 Task: In the  document enhancecreativity.docx Select the last point and add comment:  'Excellent point!' Insert emoji reactions: 'Smile' Select all the potins and apply Lowercase
Action: Mouse moved to (411, 306)
Screenshot: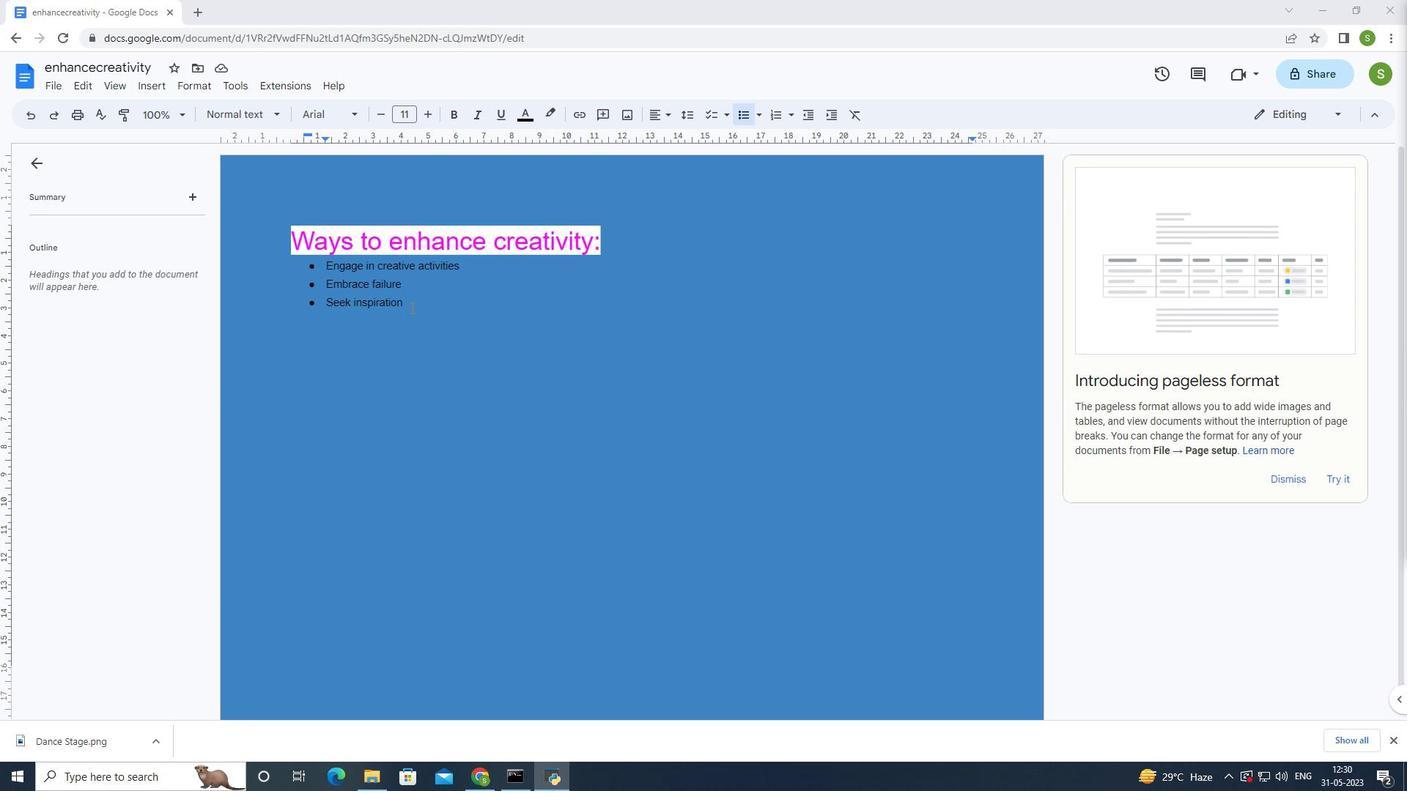 
Action: Mouse pressed left at (411, 306)
Screenshot: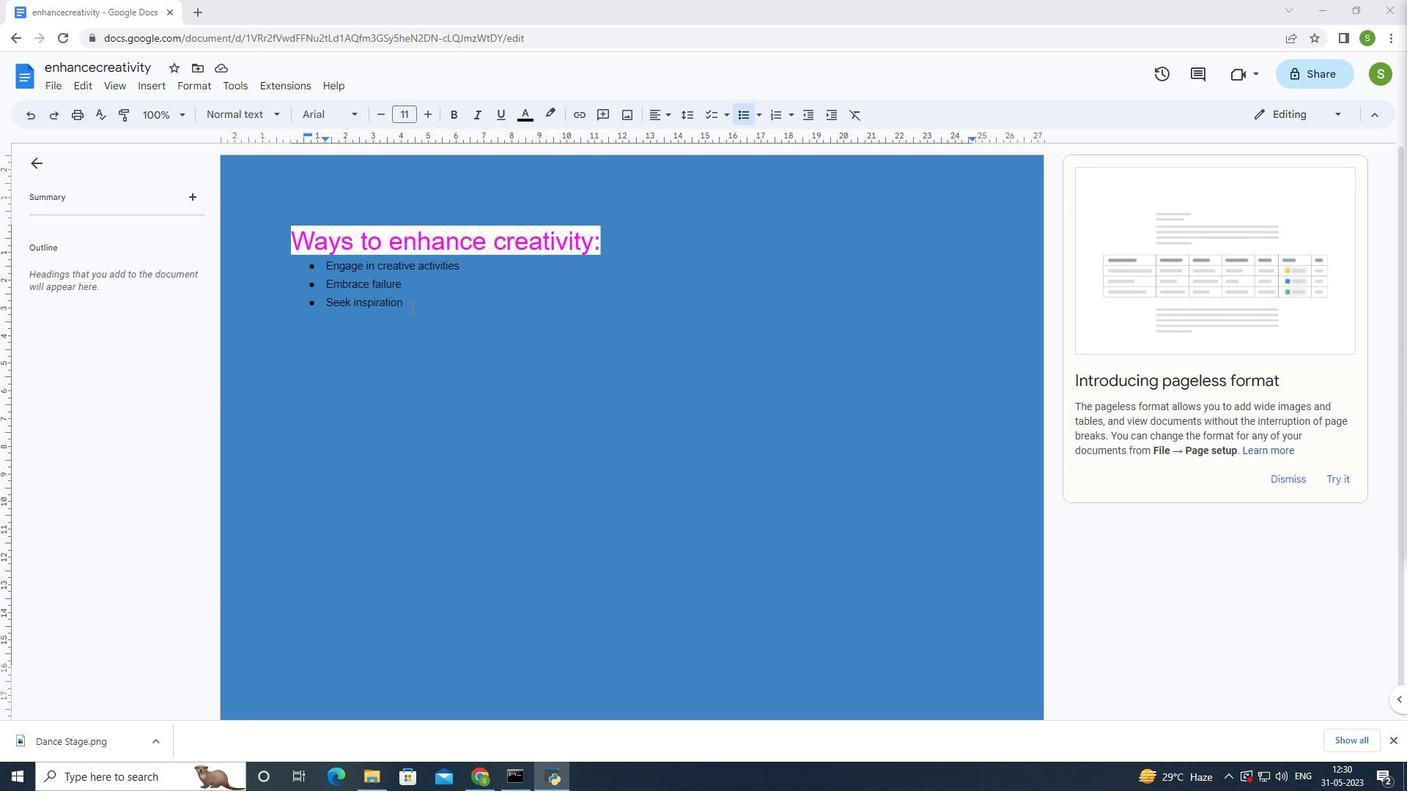 
Action: Mouse moved to (409, 309)
Screenshot: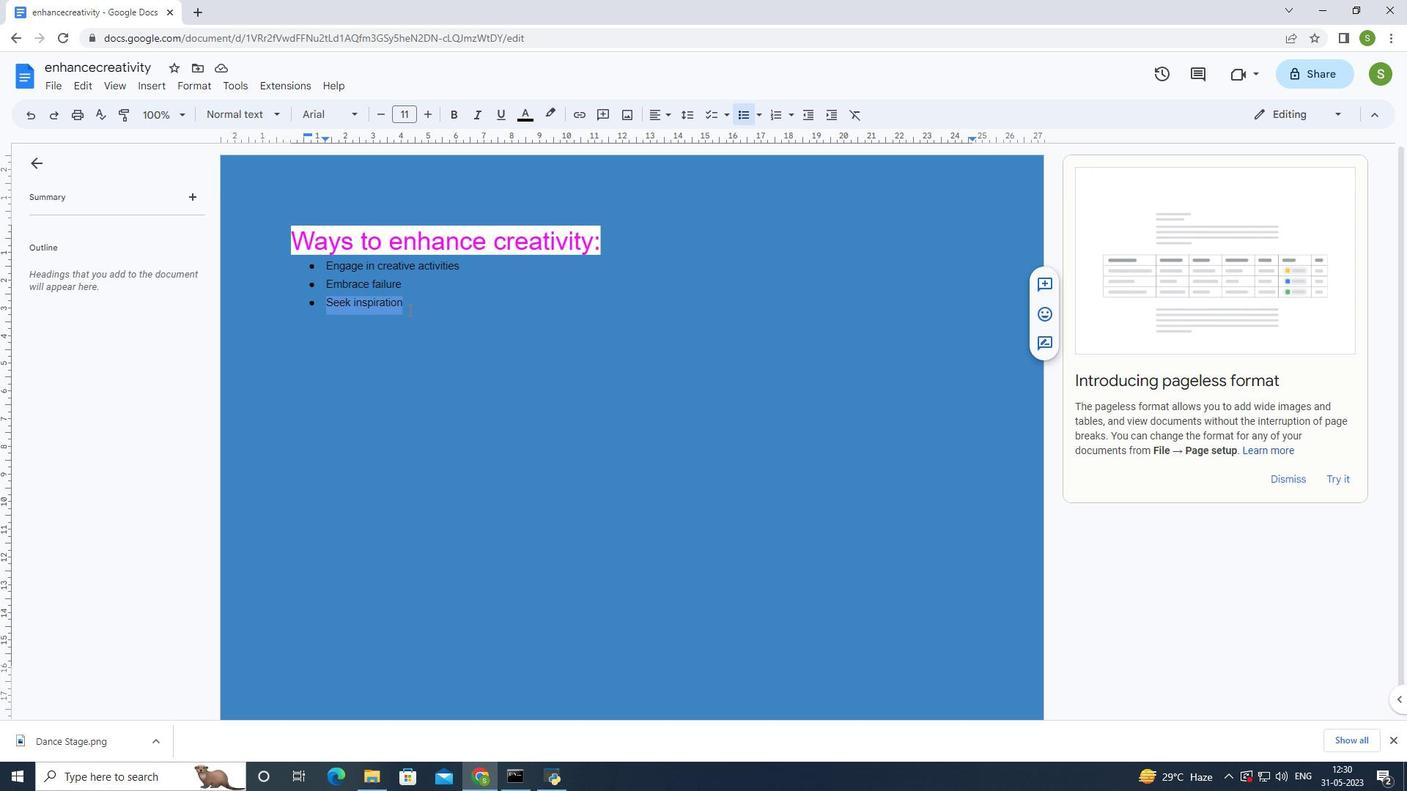 
Action: Mouse pressed left at (409, 309)
Screenshot: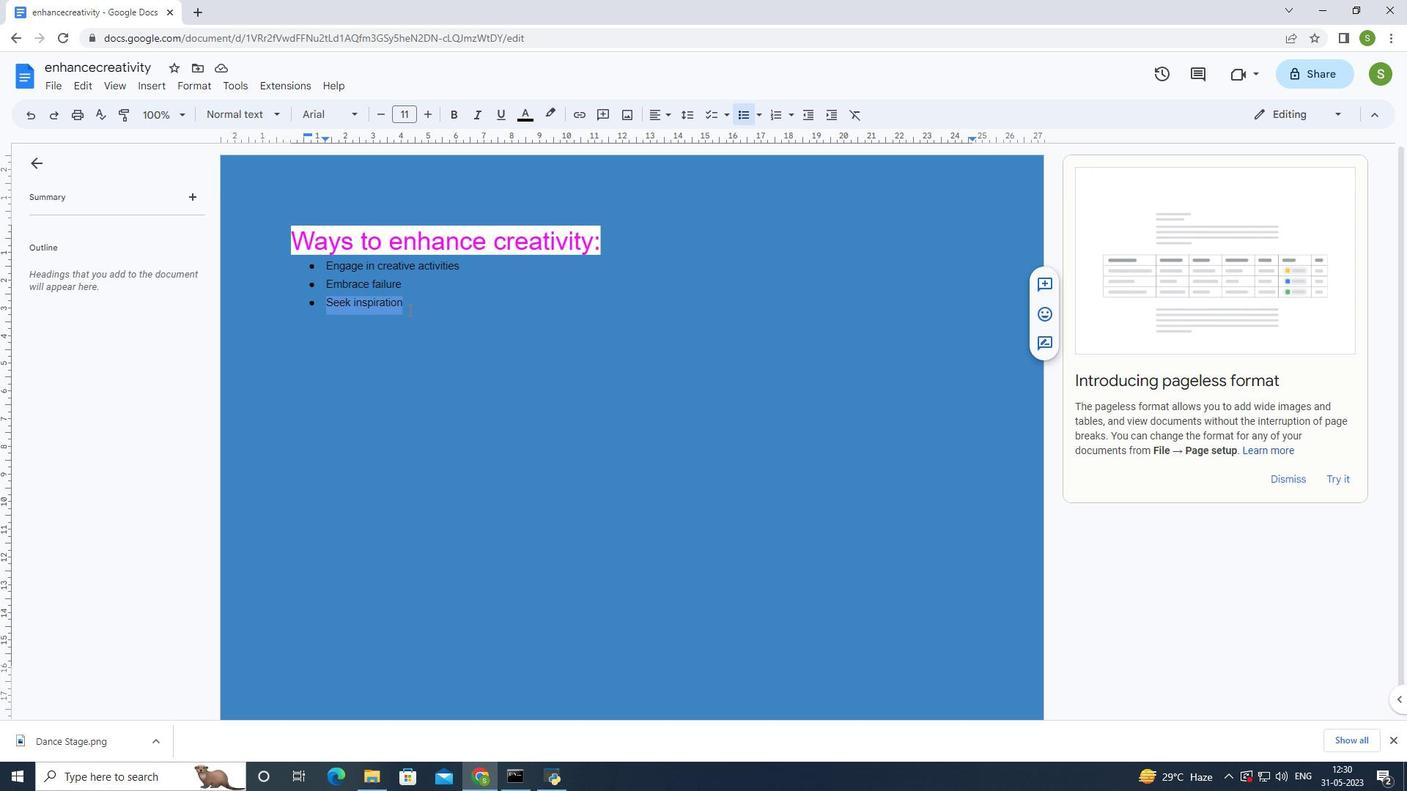 
Action: Mouse moved to (53, 88)
Screenshot: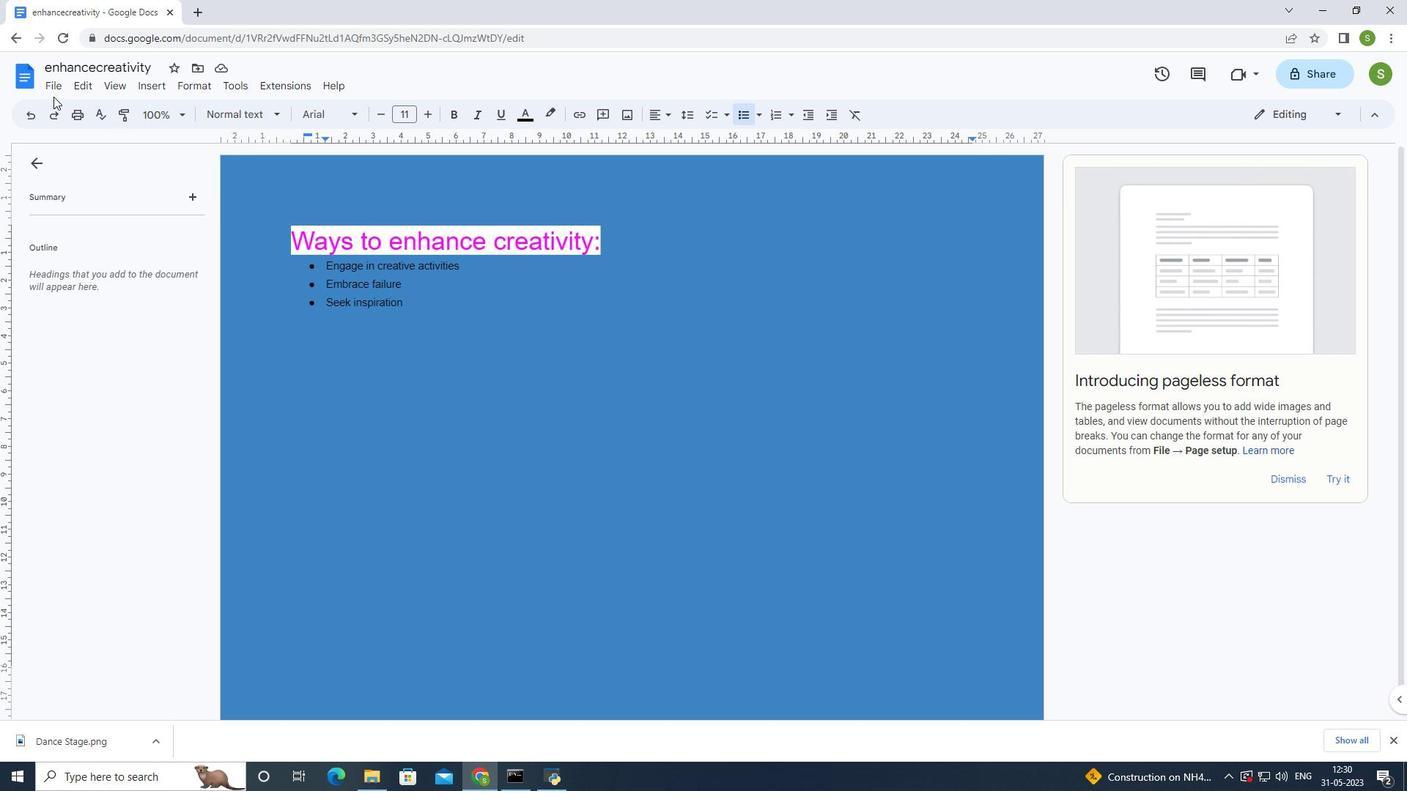 
Action: Mouse pressed left at (53, 88)
Screenshot: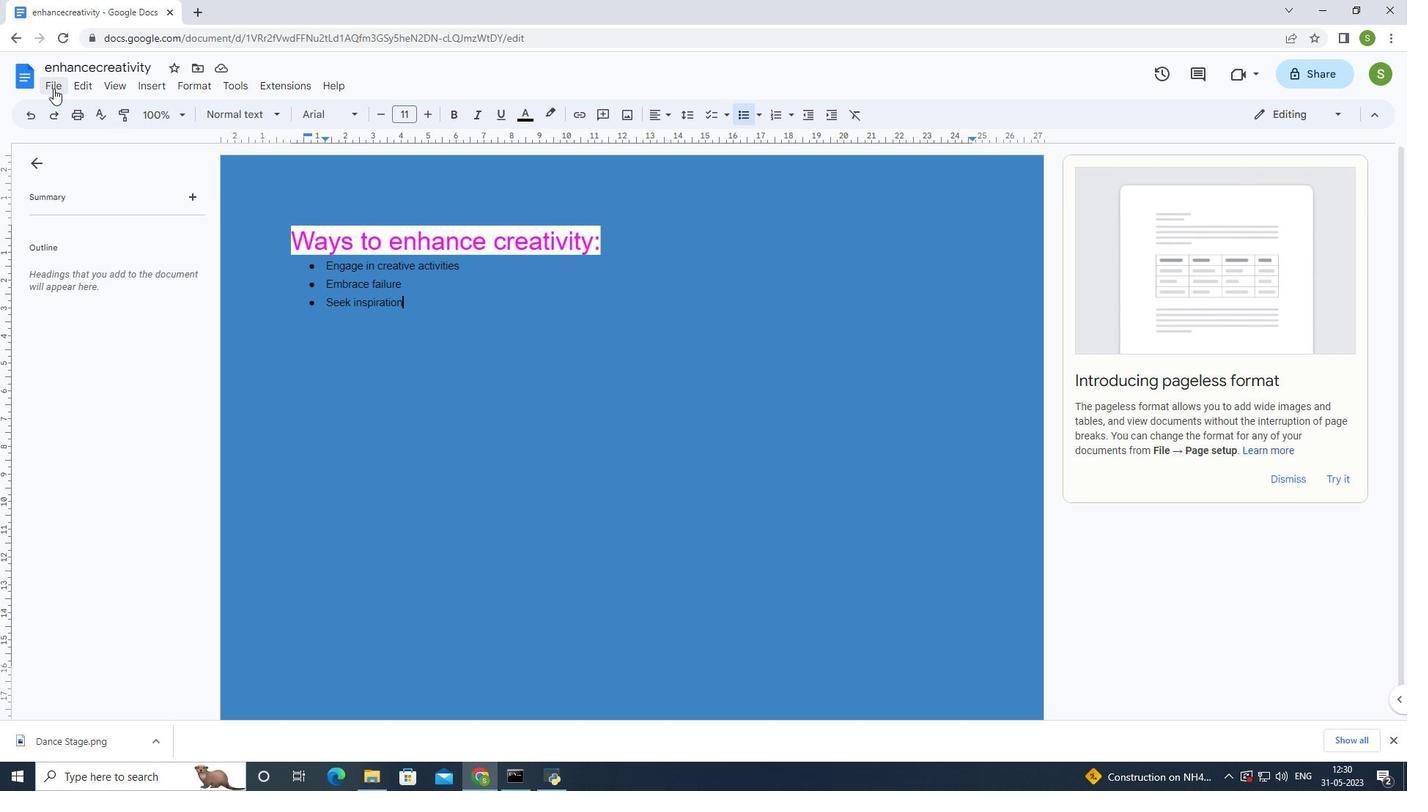 
Action: Mouse moved to (91, 90)
Screenshot: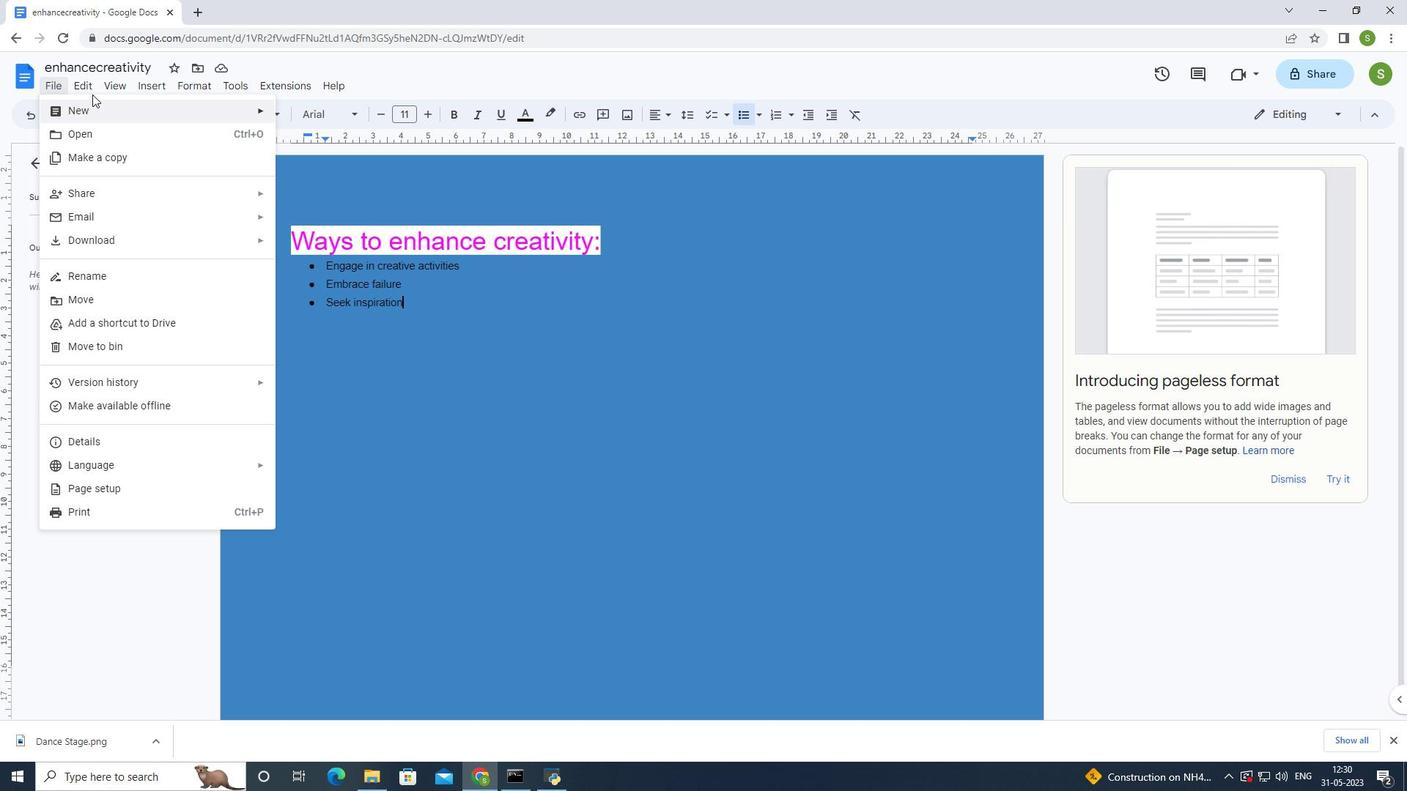 
Action: Mouse pressed left at (91, 90)
Screenshot: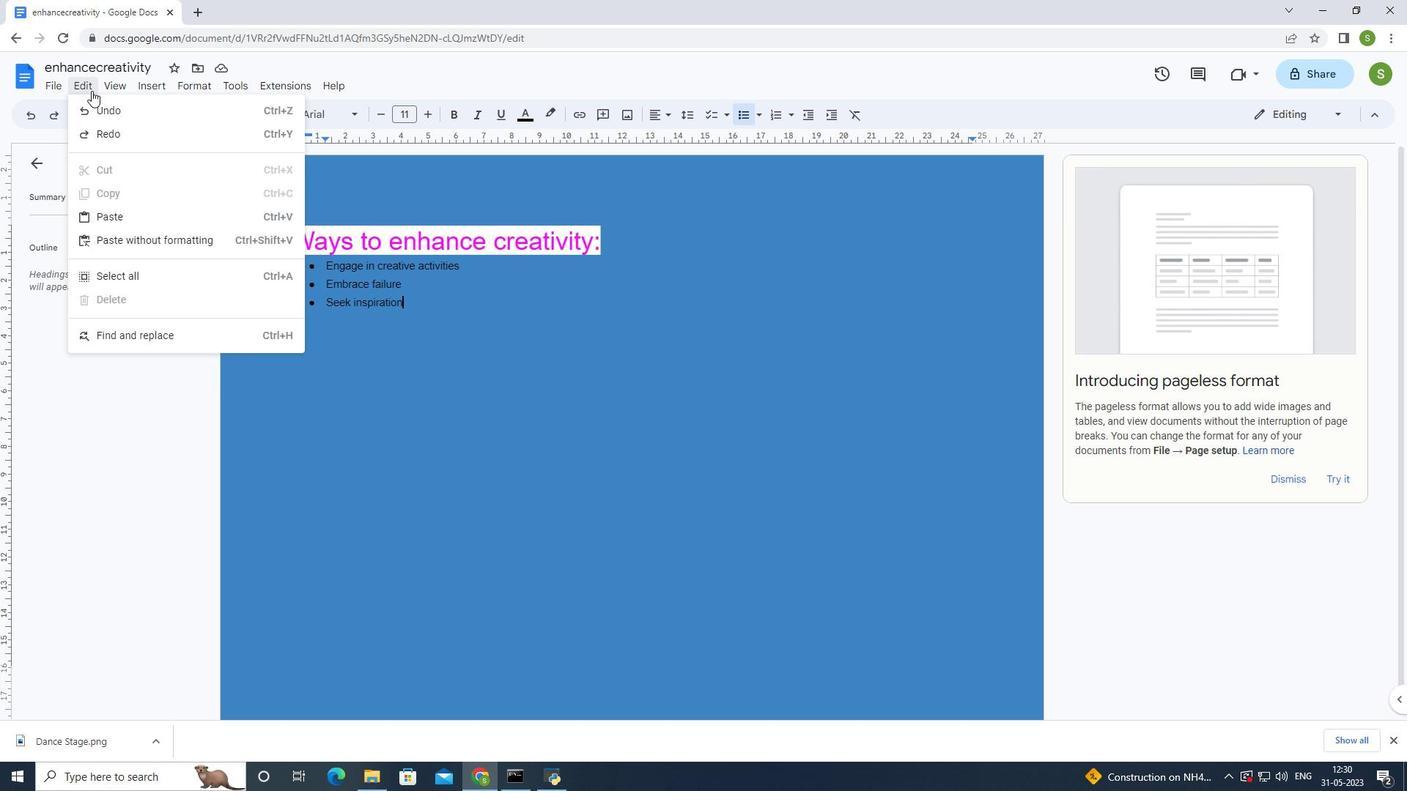 
Action: Mouse moved to (105, 83)
Screenshot: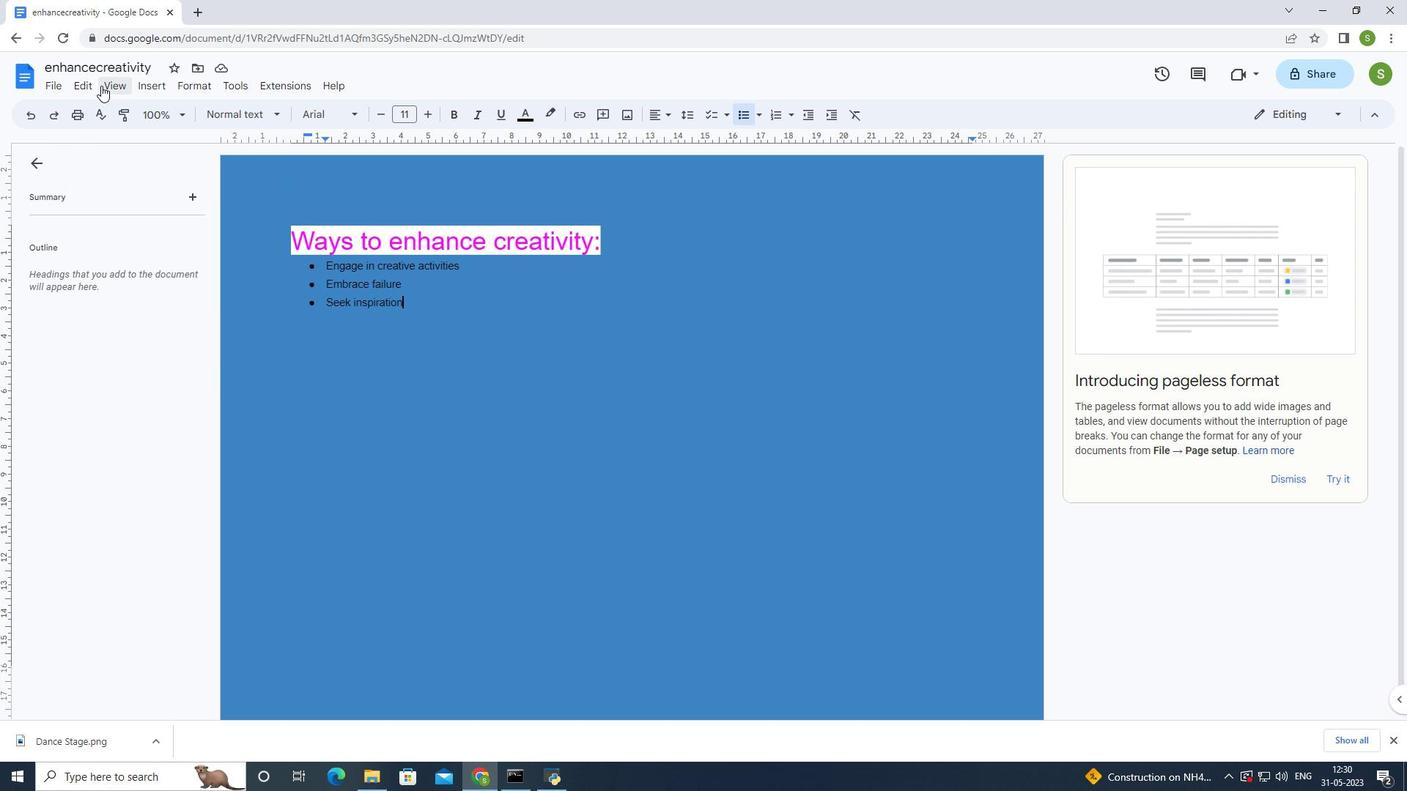 
Action: Mouse pressed left at (105, 83)
Screenshot: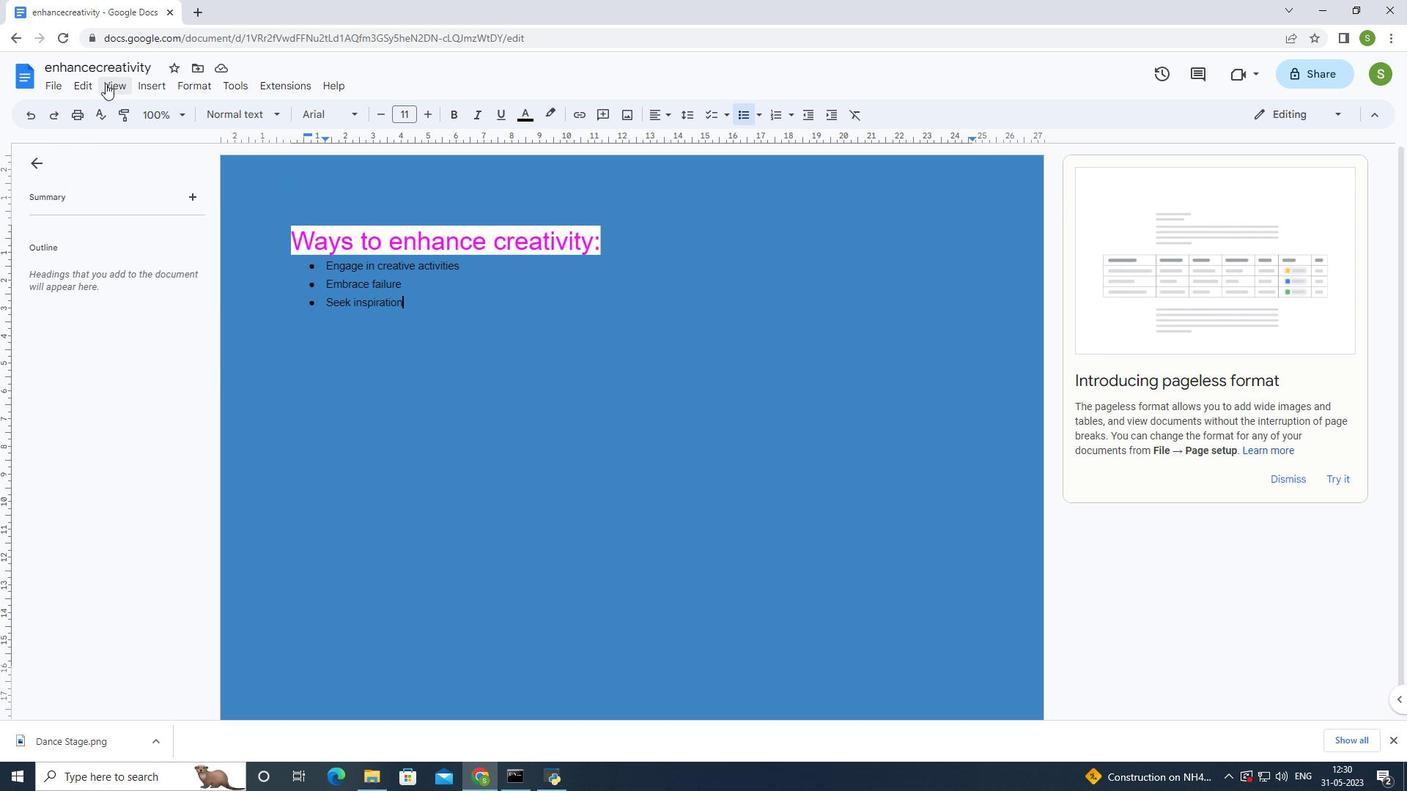 
Action: Mouse moved to (186, 560)
Screenshot: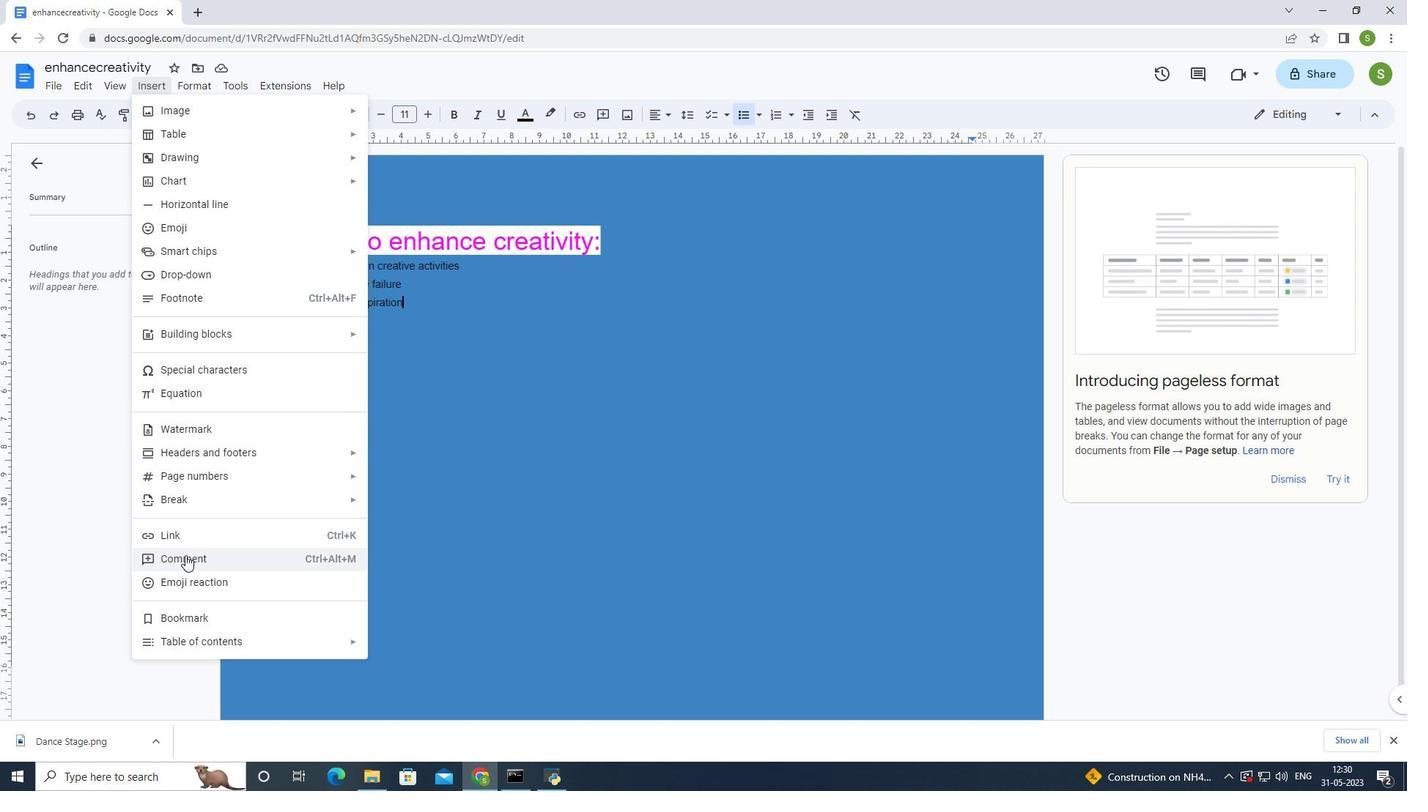 
Action: Mouse pressed left at (186, 560)
Screenshot: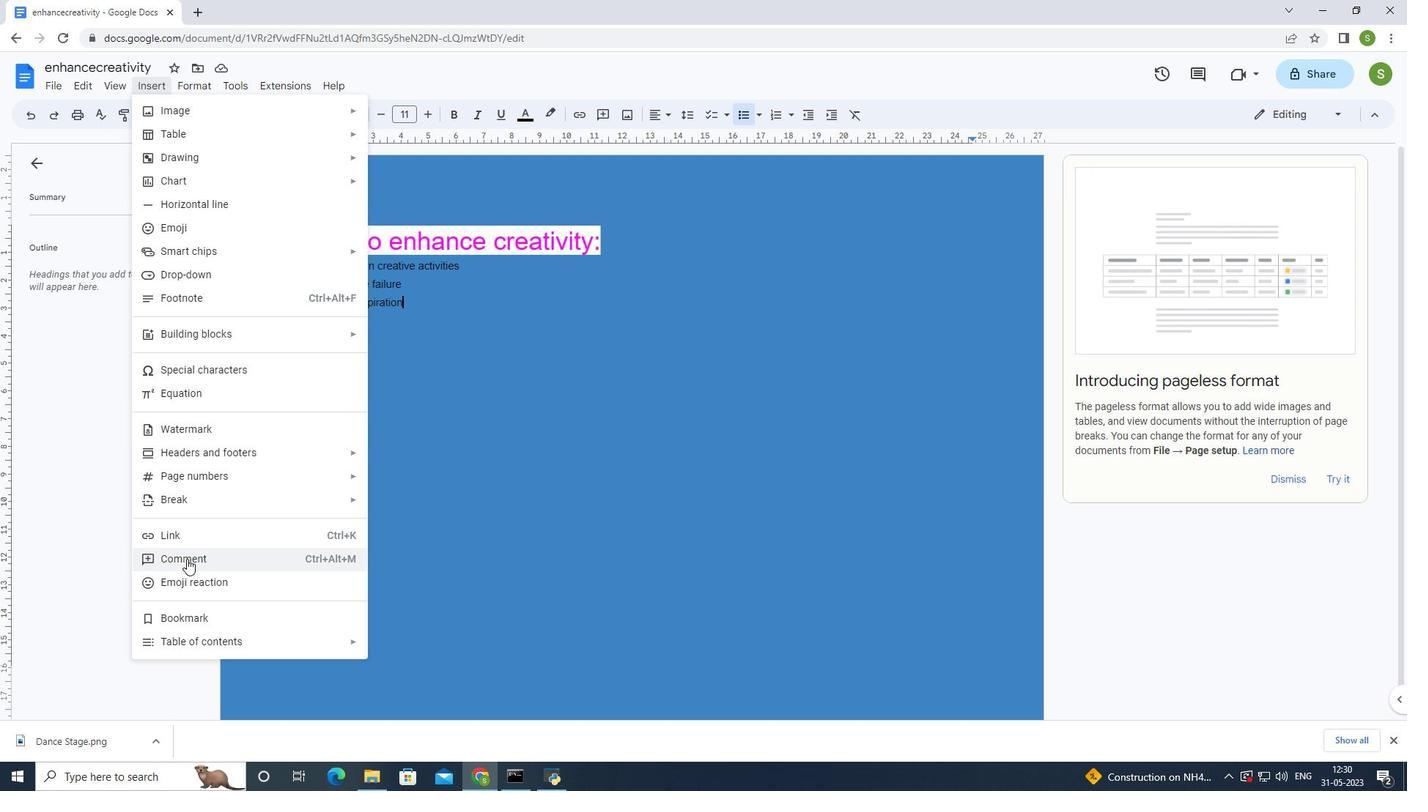 
Action: Mouse moved to (1040, 0)
Screenshot: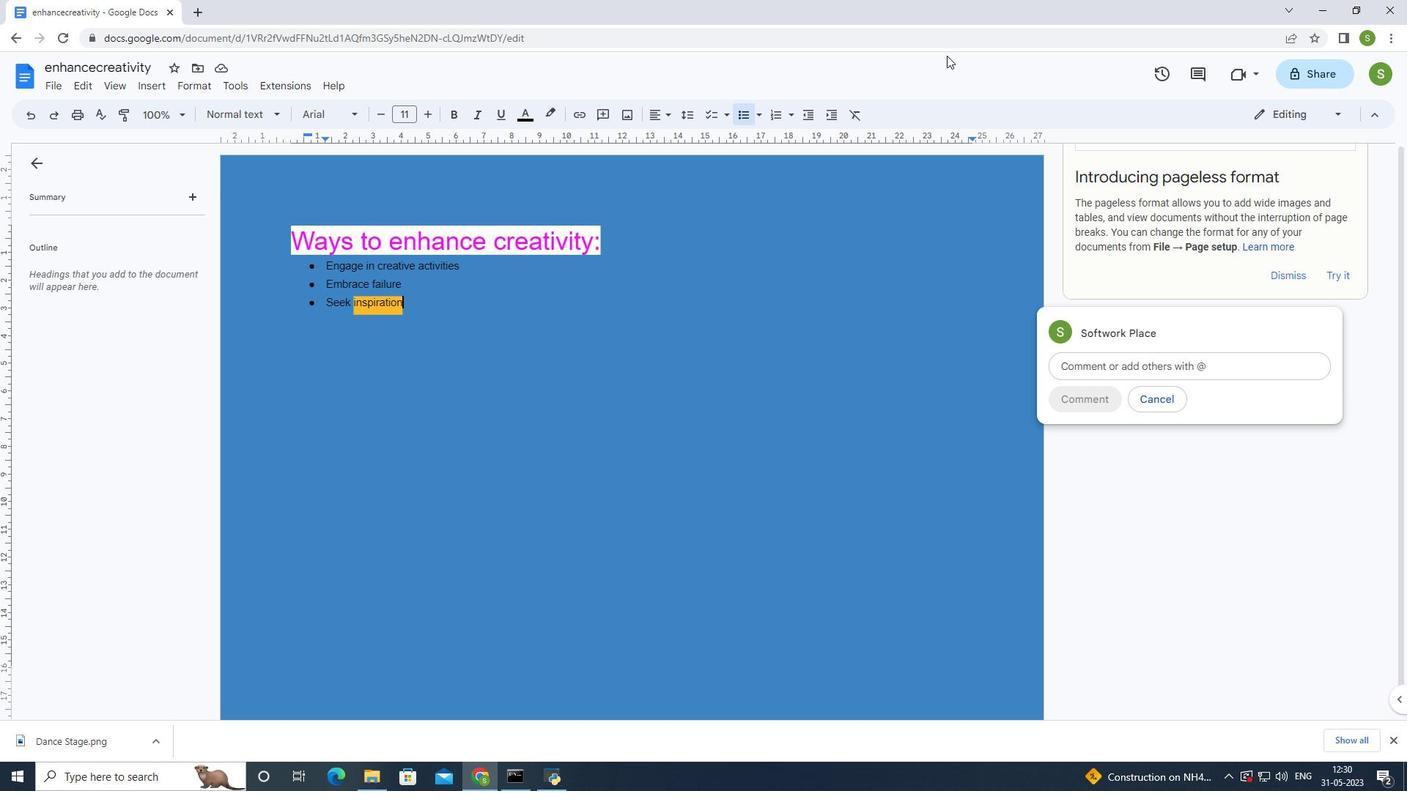 
Action: Key pressed <Key.shift>Excellent<Key.space>point<Key.shift><Key.shift><Key.shift>!<Key.enter>
Screenshot: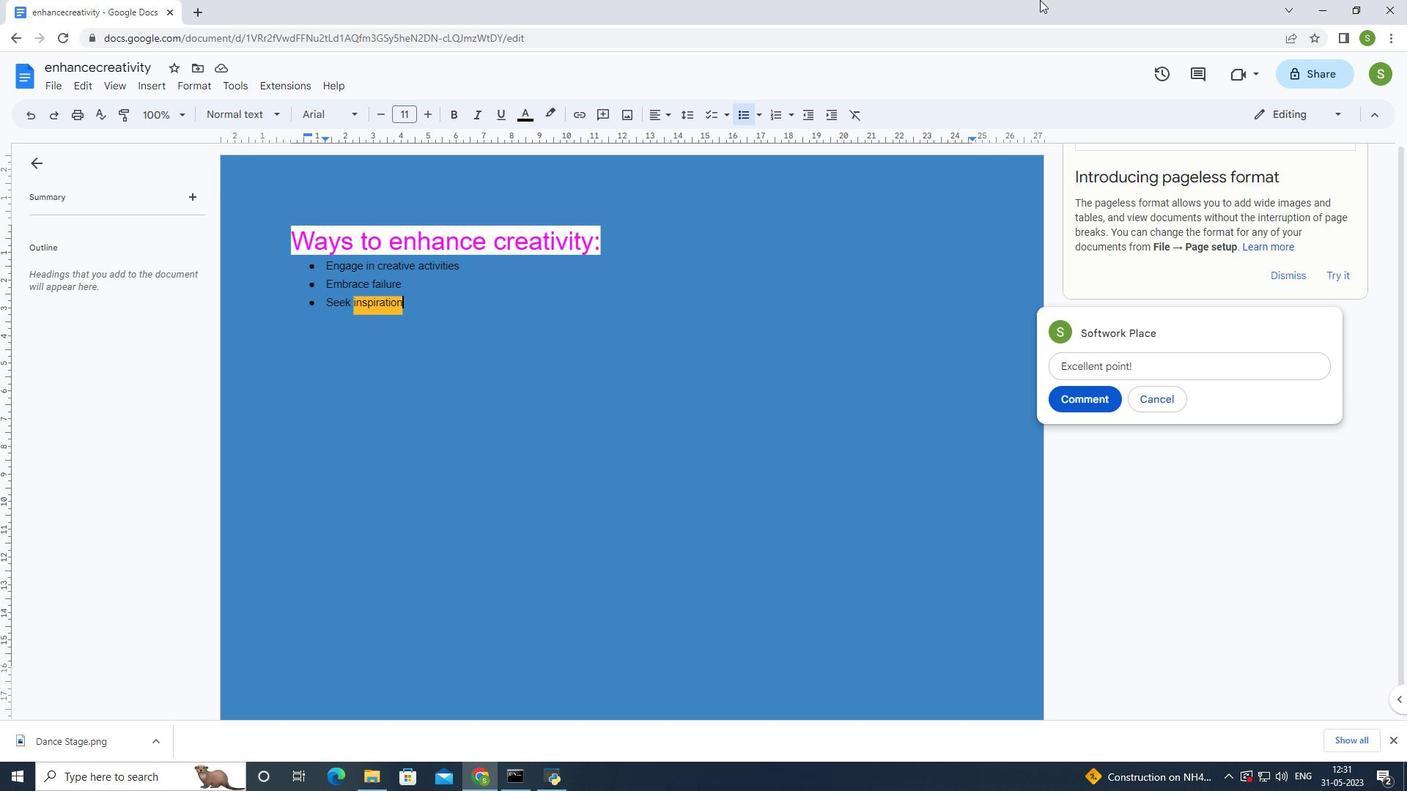 
Action: Mouse moved to (1096, 420)
Screenshot: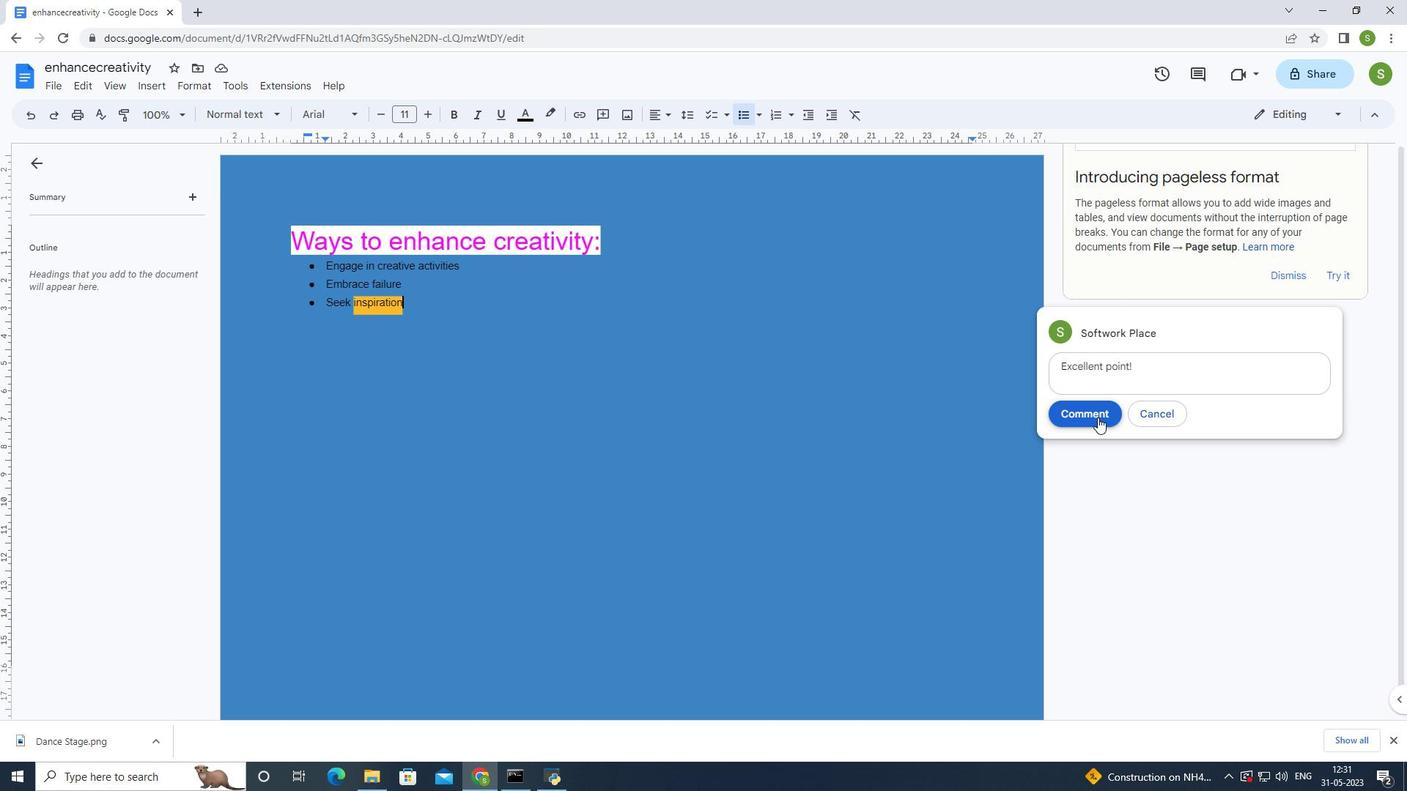 
Action: Mouse pressed left at (1096, 420)
Screenshot: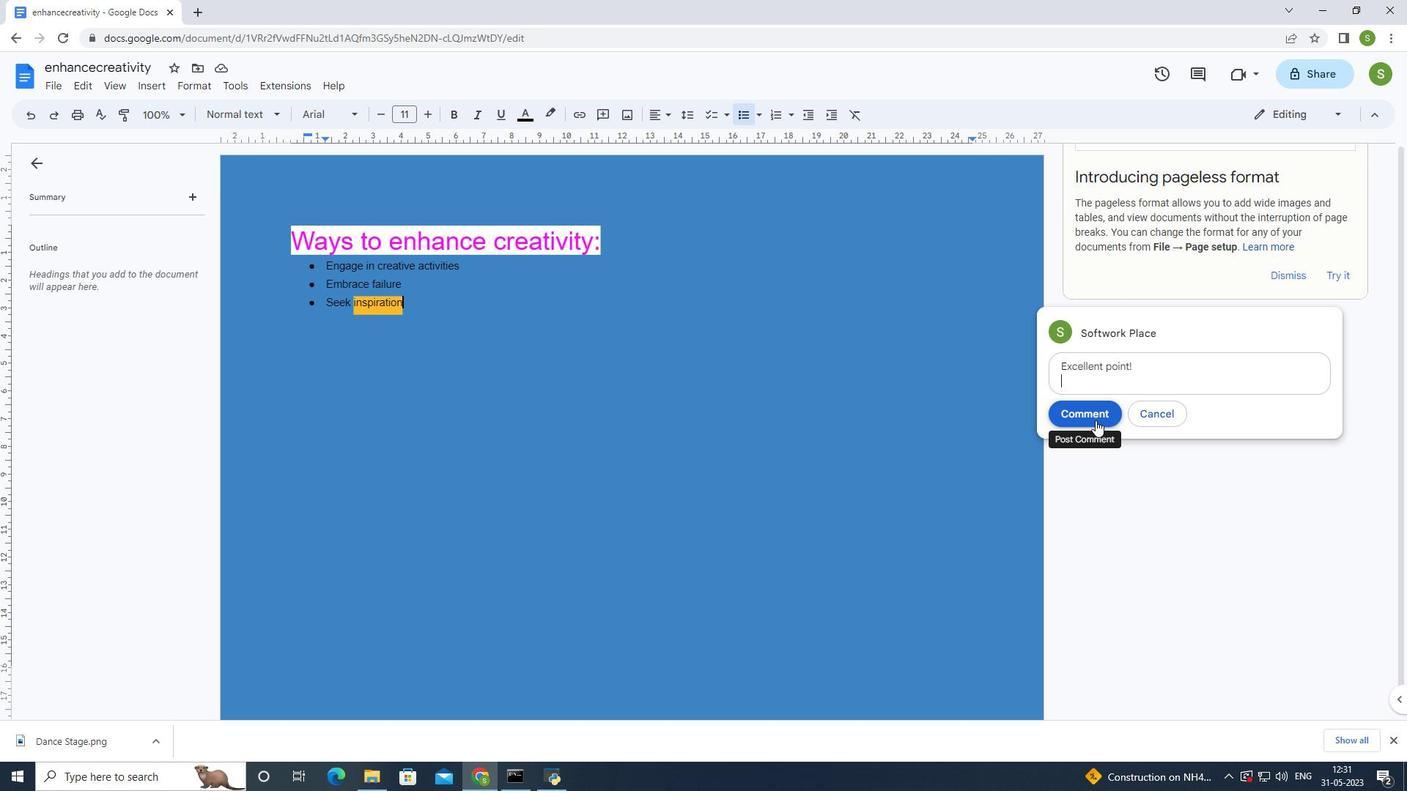 
Action: Mouse moved to (58, 93)
Screenshot: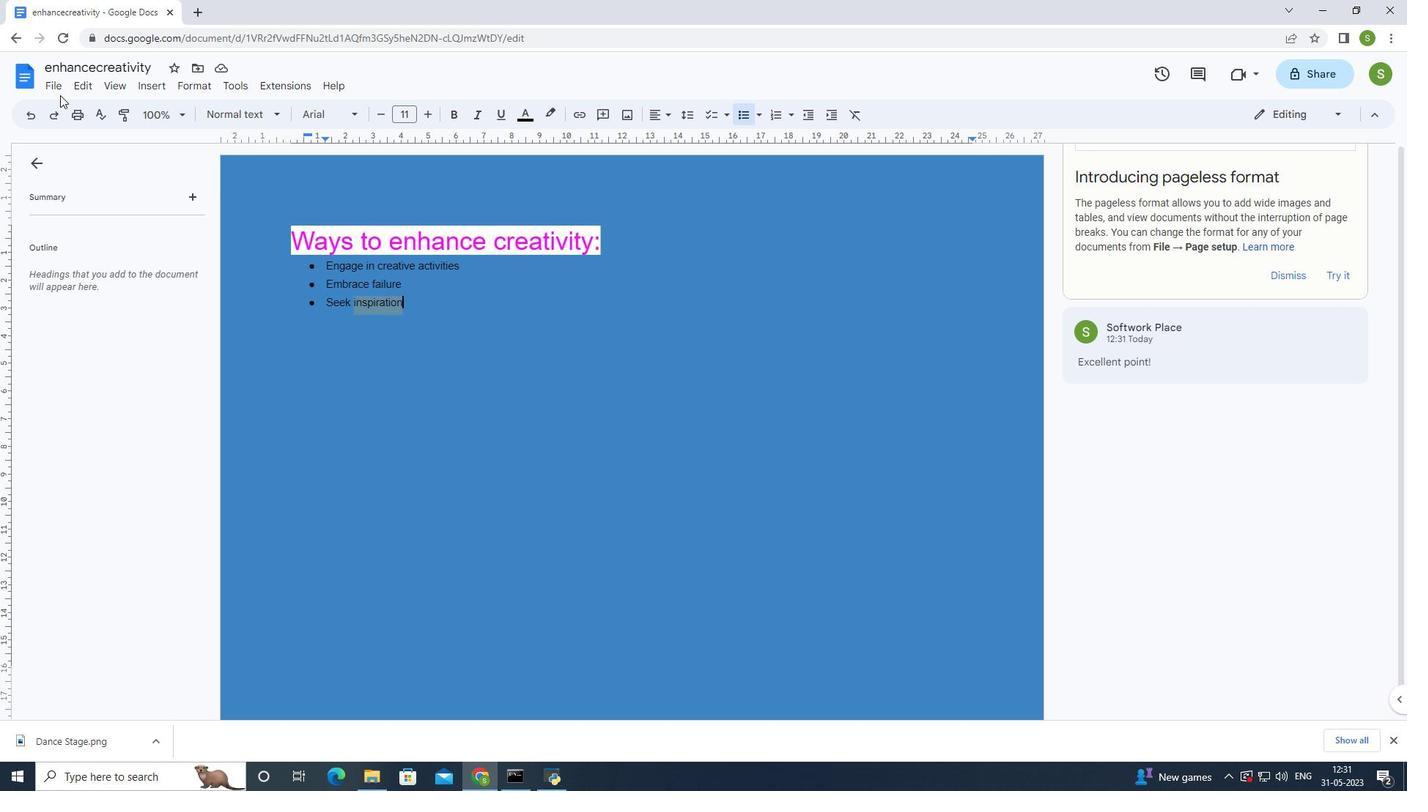 
Action: Mouse pressed left at (58, 93)
Screenshot: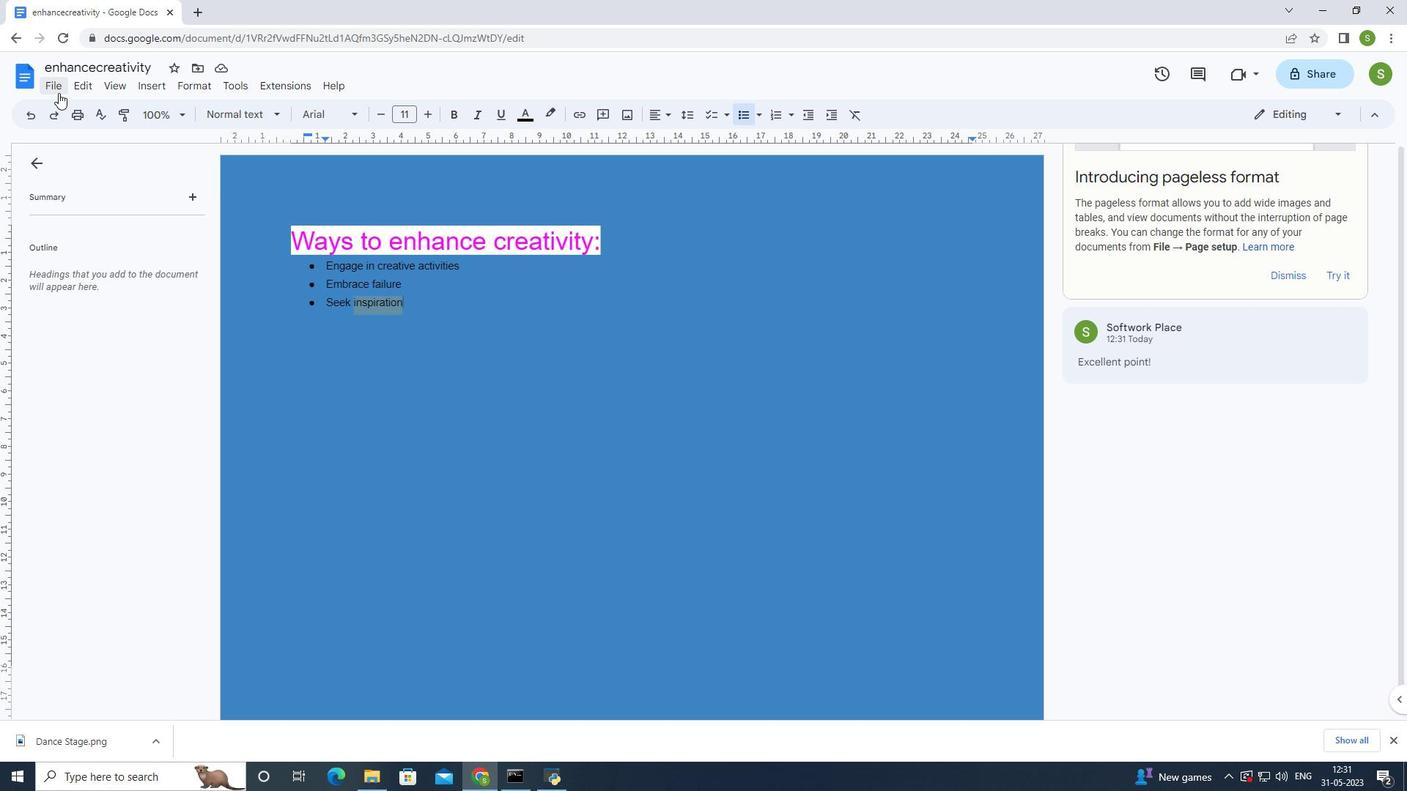 
Action: Mouse moved to (210, 583)
Screenshot: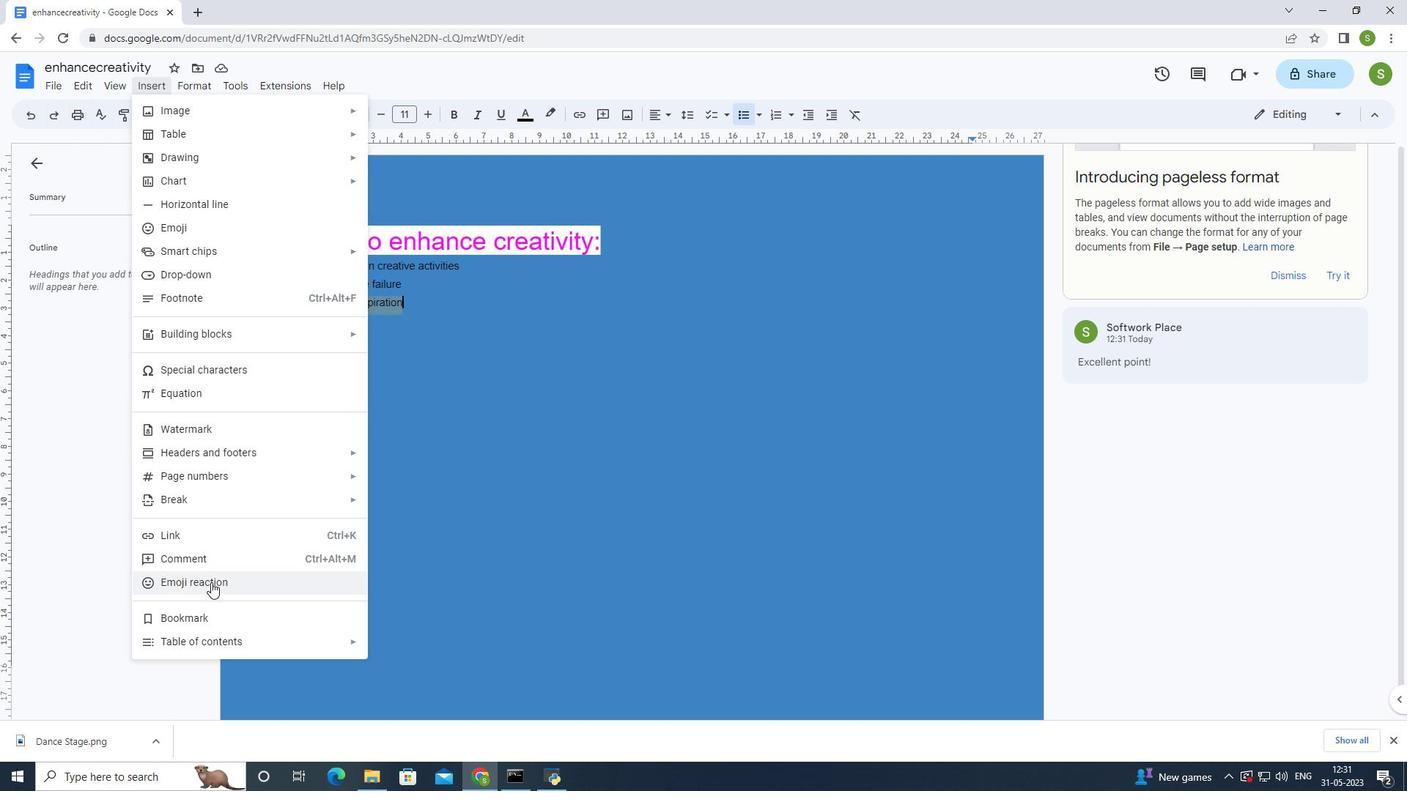 
Action: Mouse pressed left at (210, 583)
Screenshot: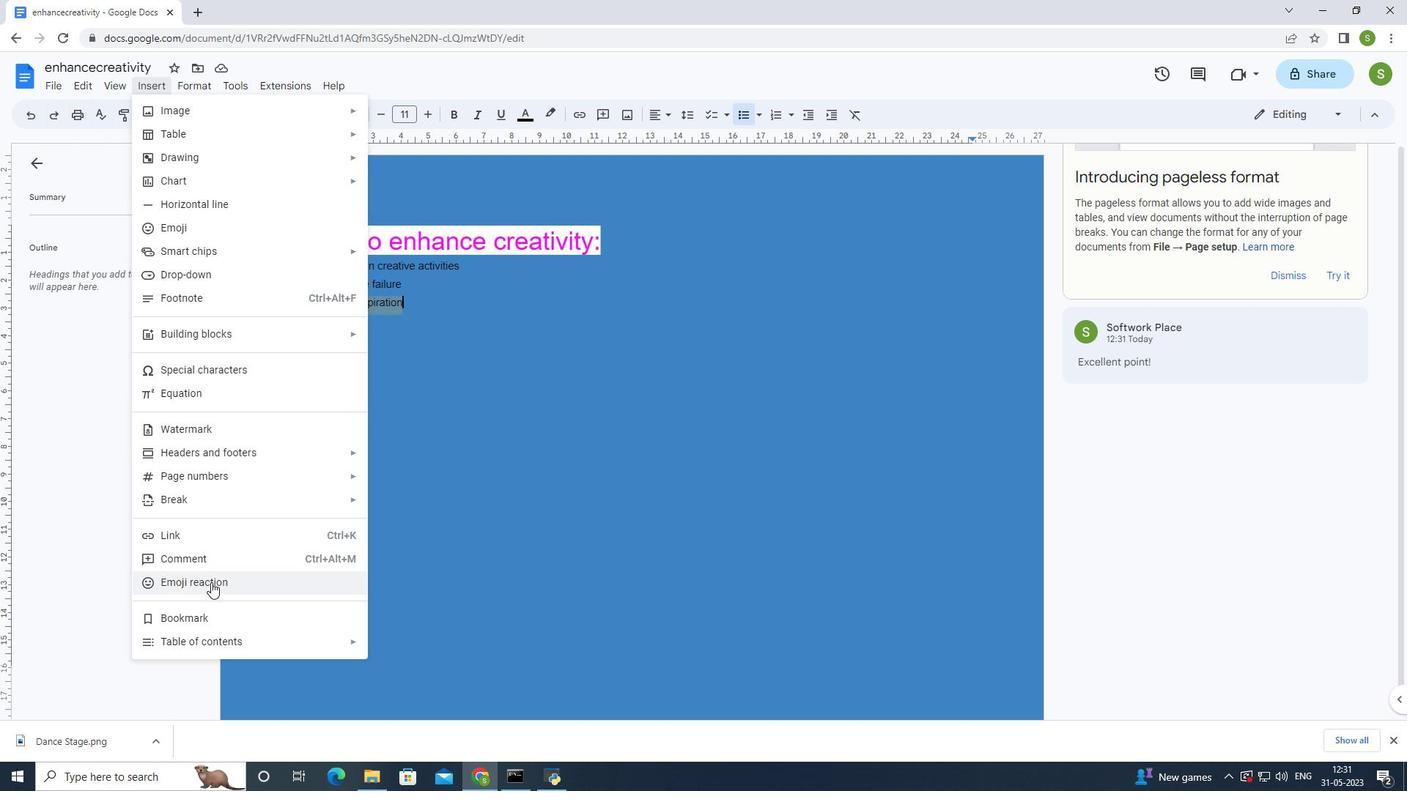 
Action: Mouse moved to (1198, 484)
Screenshot: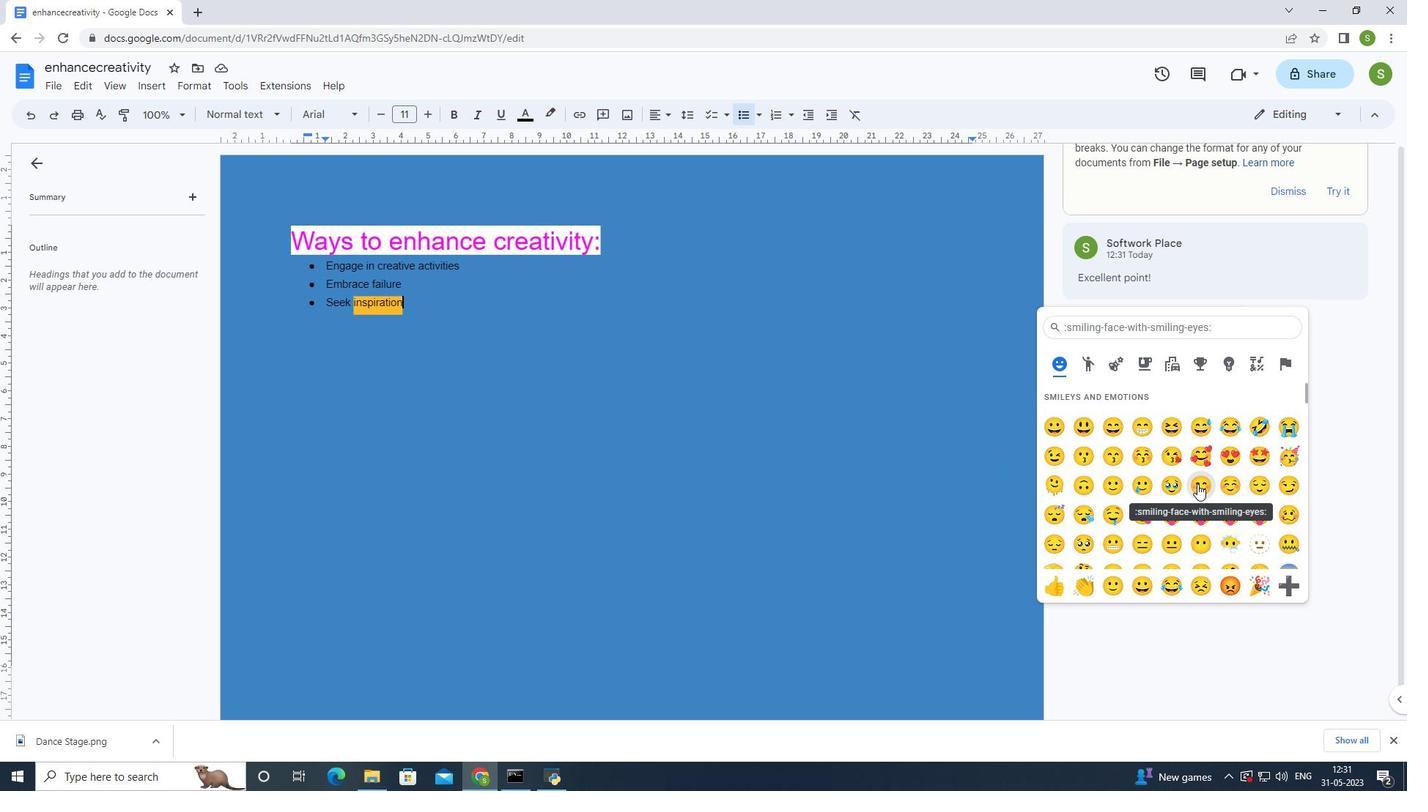 
Action: Mouse pressed left at (1198, 484)
Screenshot: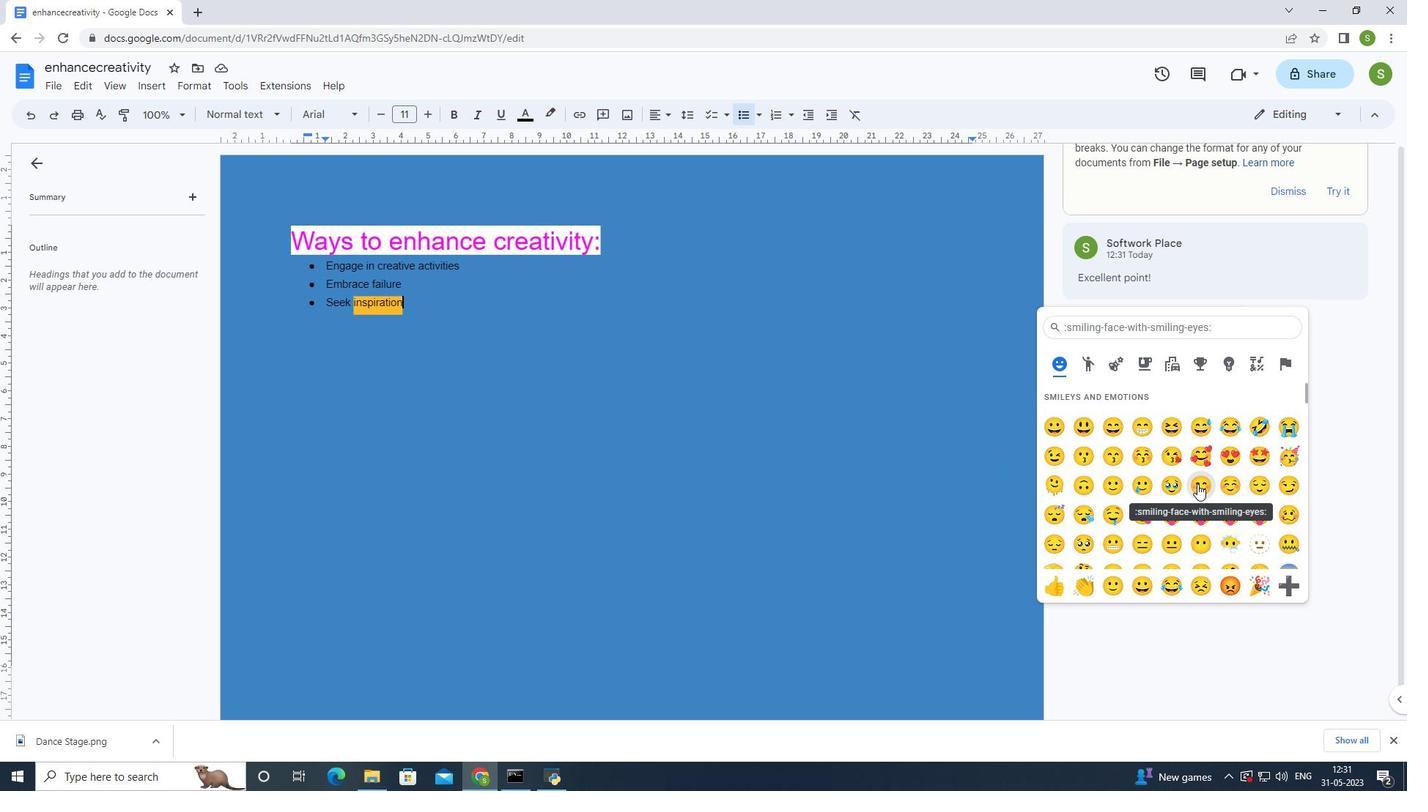
Action: Mouse moved to (318, 263)
Screenshot: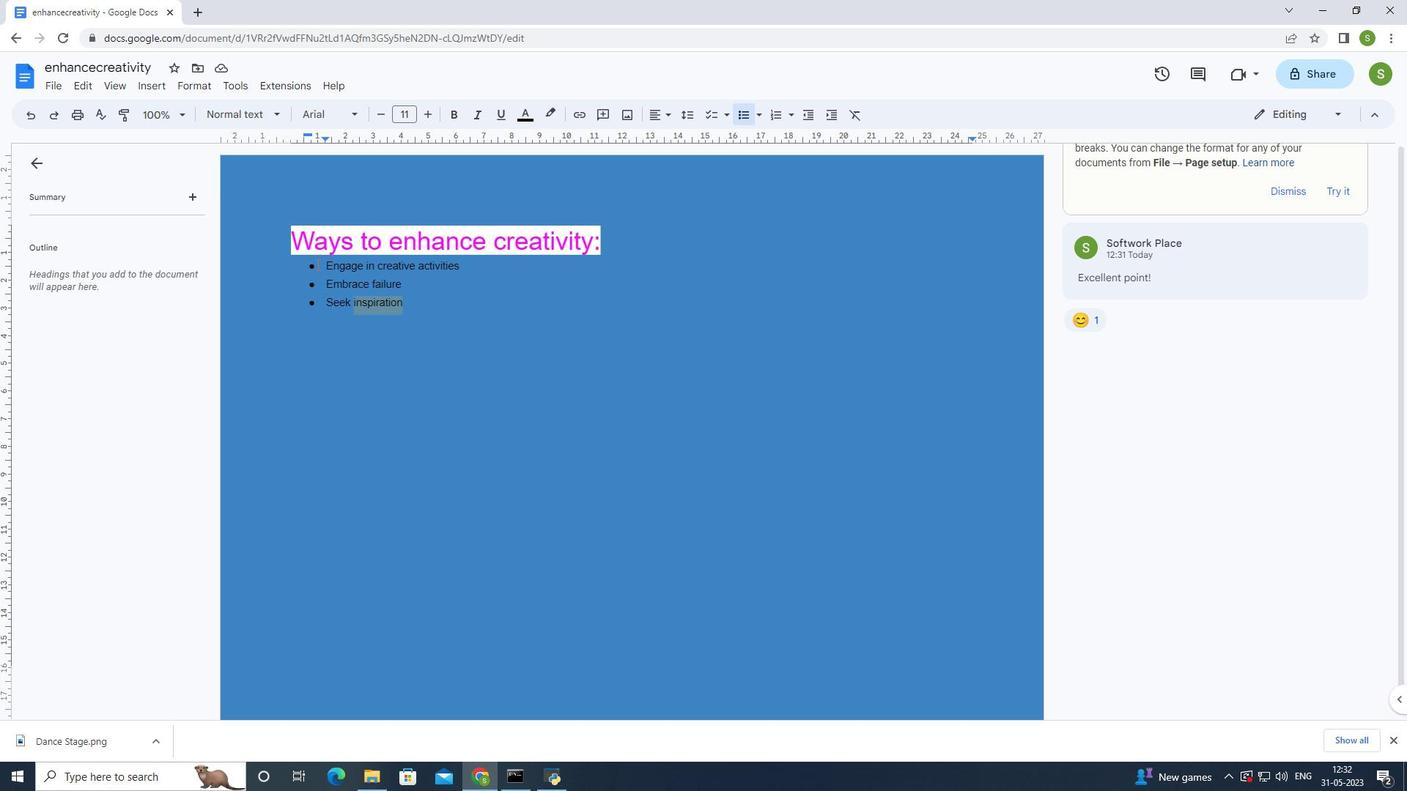
Action: Mouse pressed left at (318, 263)
Screenshot: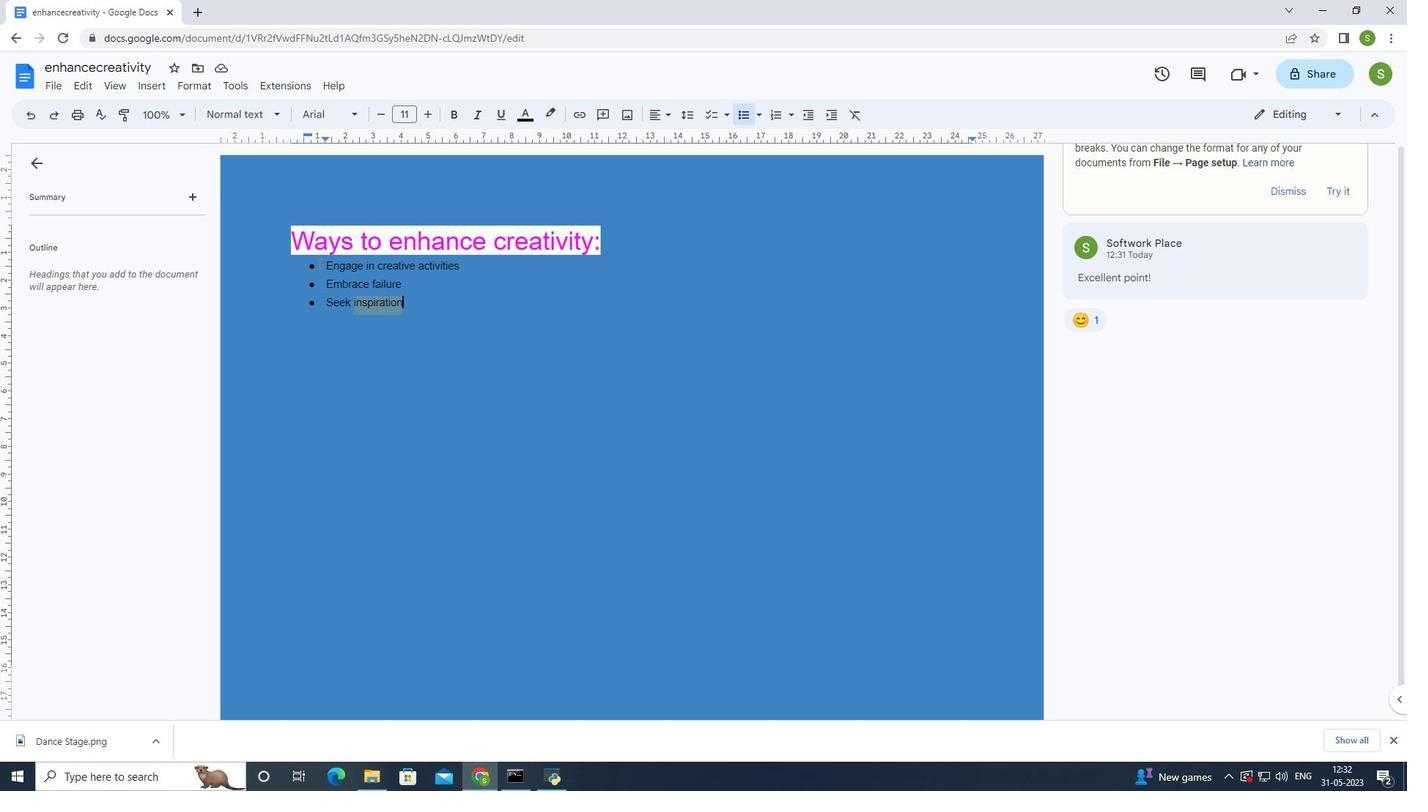 
Action: Mouse moved to (152, 86)
Screenshot: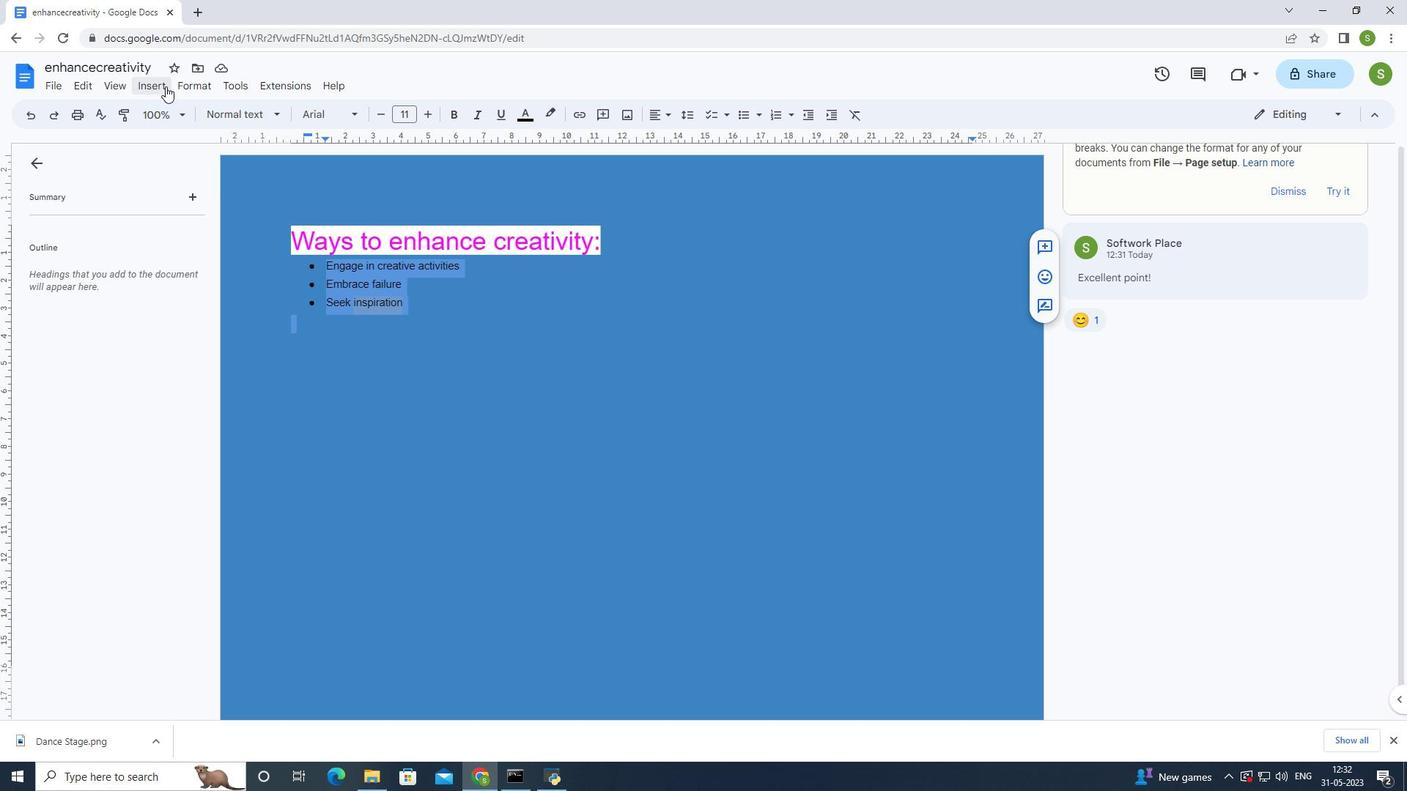 
Action: Mouse pressed left at (152, 86)
Screenshot: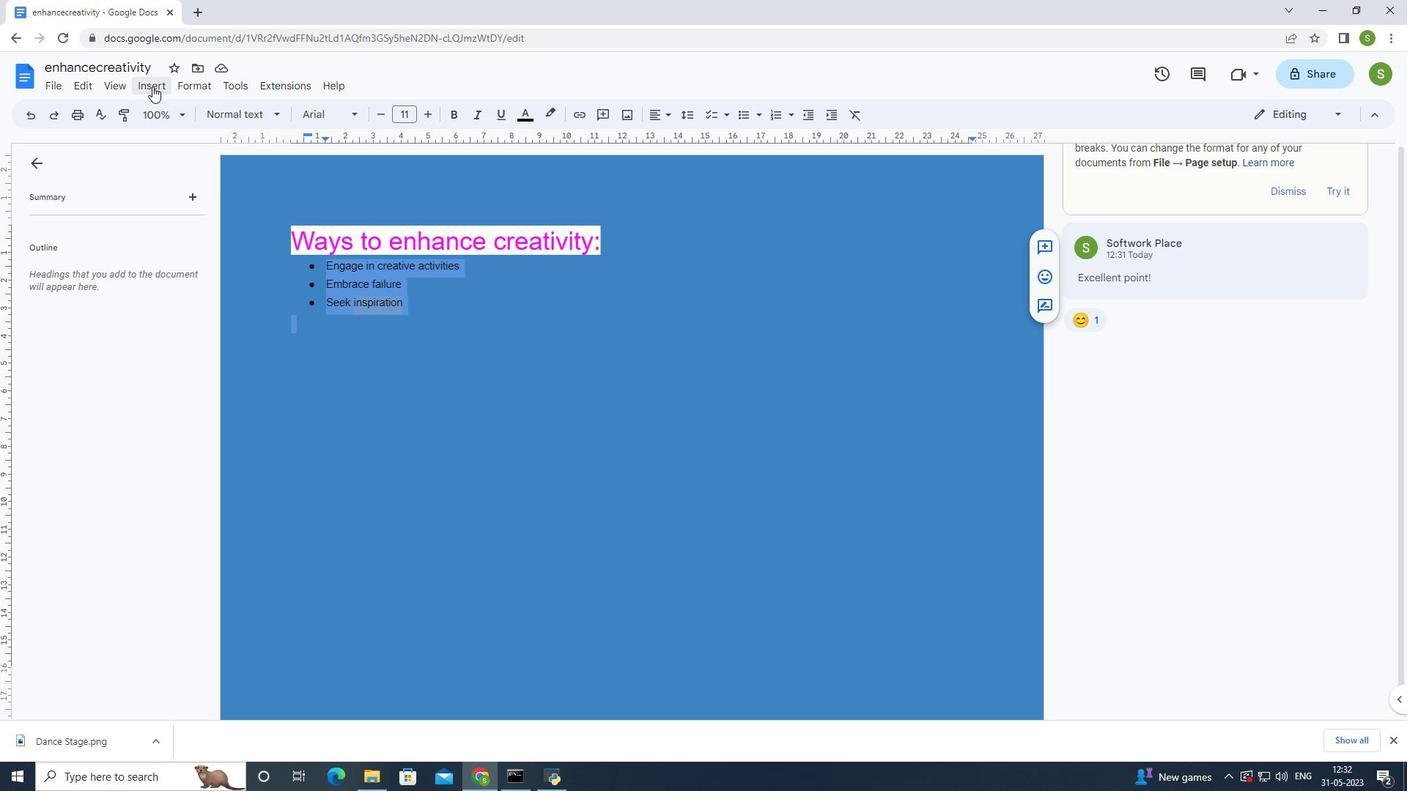 
Action: Mouse moved to (206, 90)
Screenshot: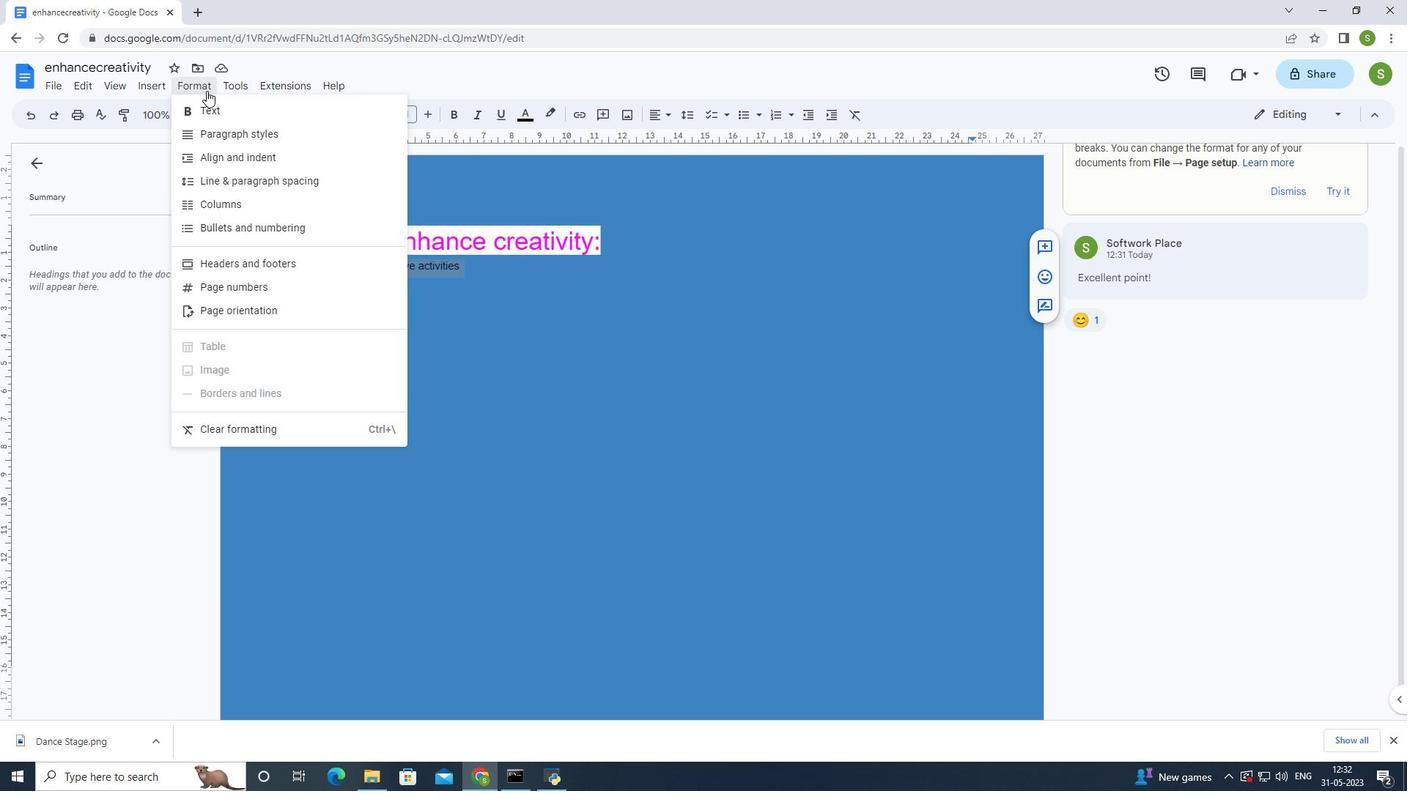 
Action: Mouse pressed left at (206, 90)
Screenshot: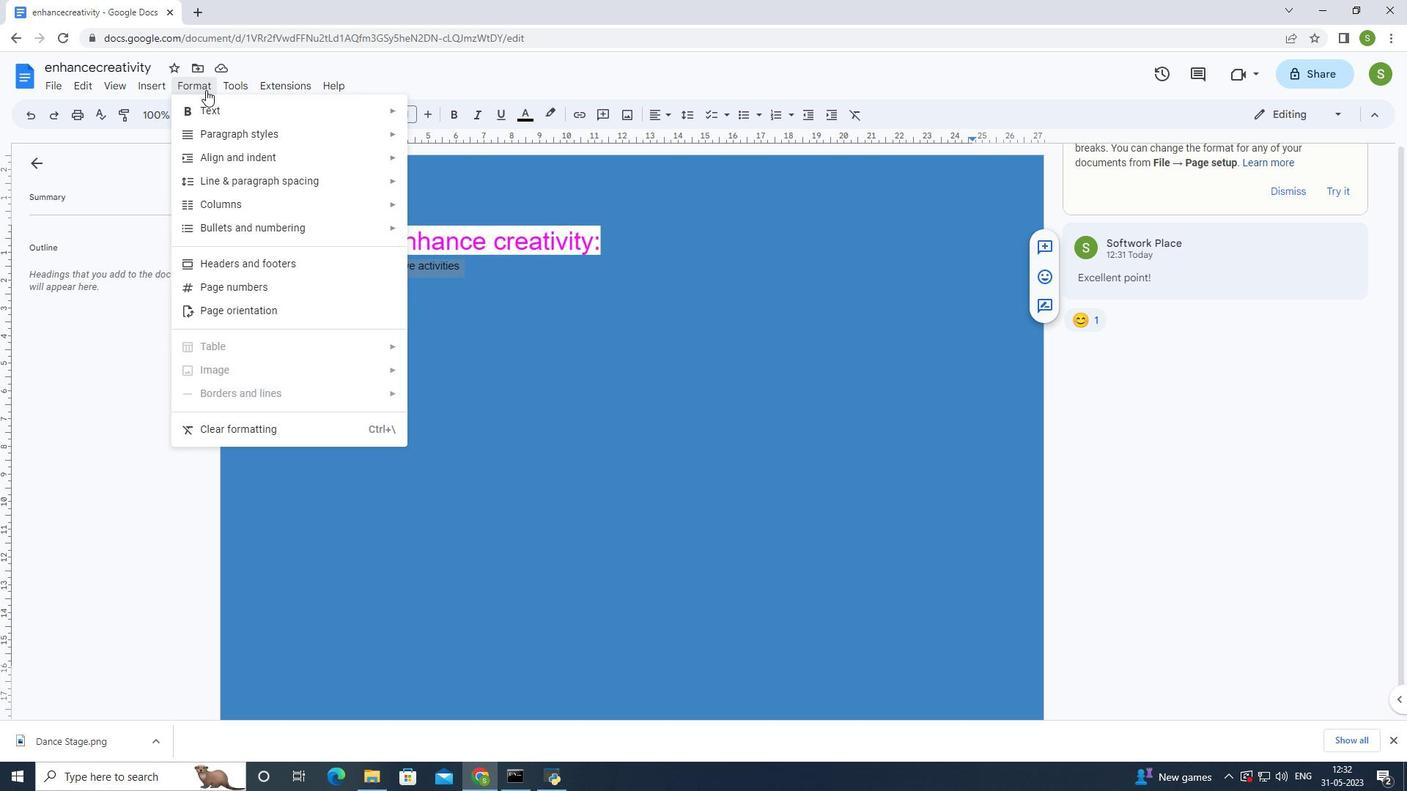 
Action: Mouse moved to (206, 89)
Screenshot: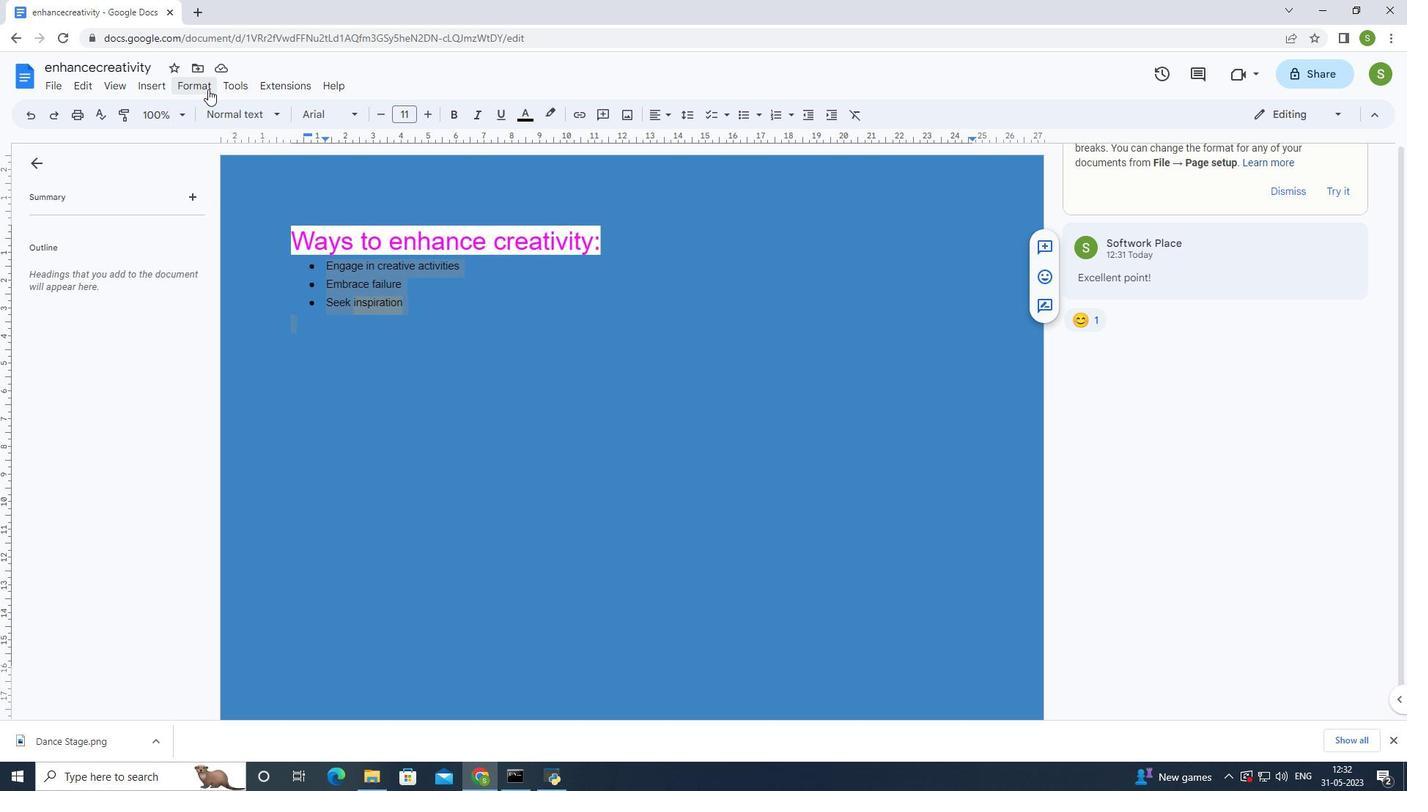 
Action: Mouse pressed left at (206, 89)
Screenshot: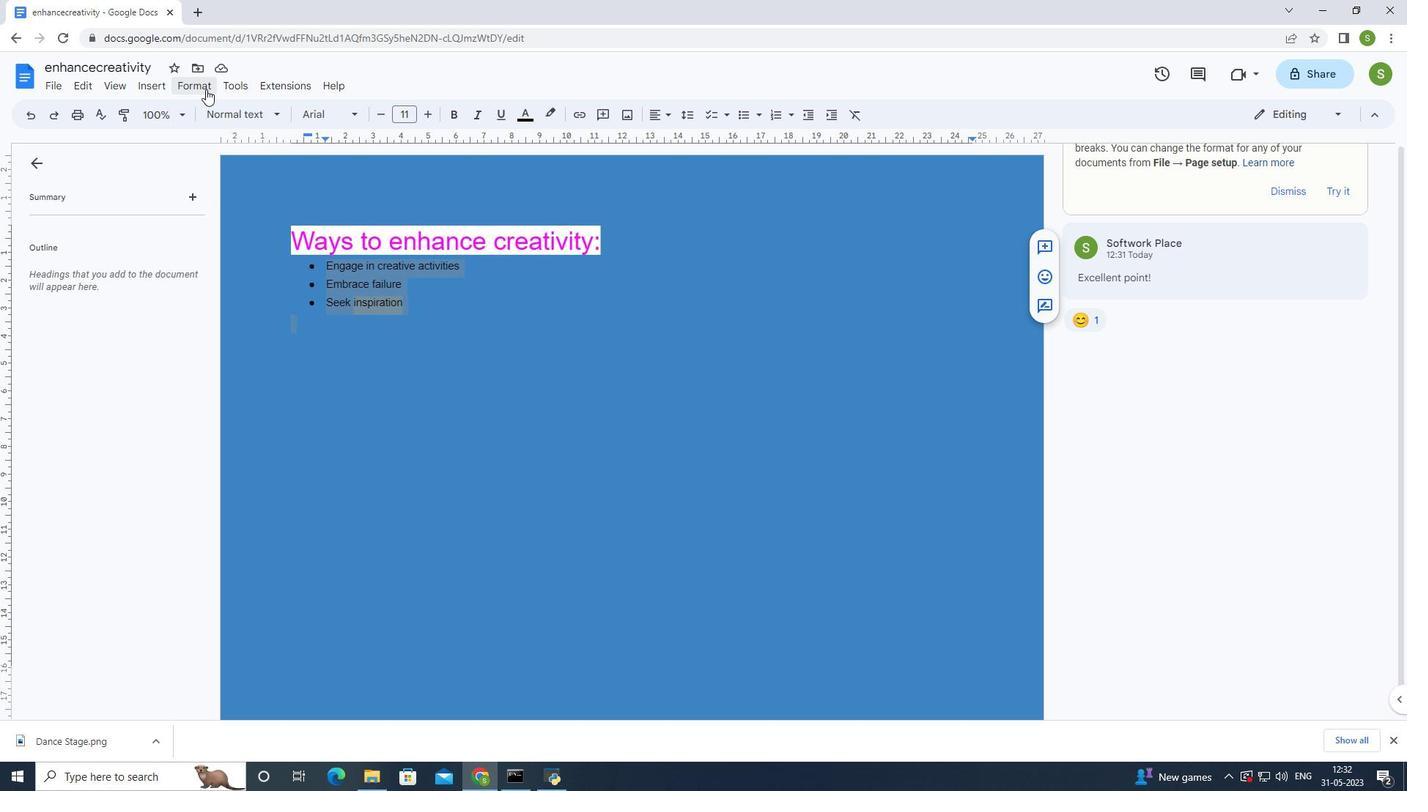
Action: Mouse moved to (492, 296)
Screenshot: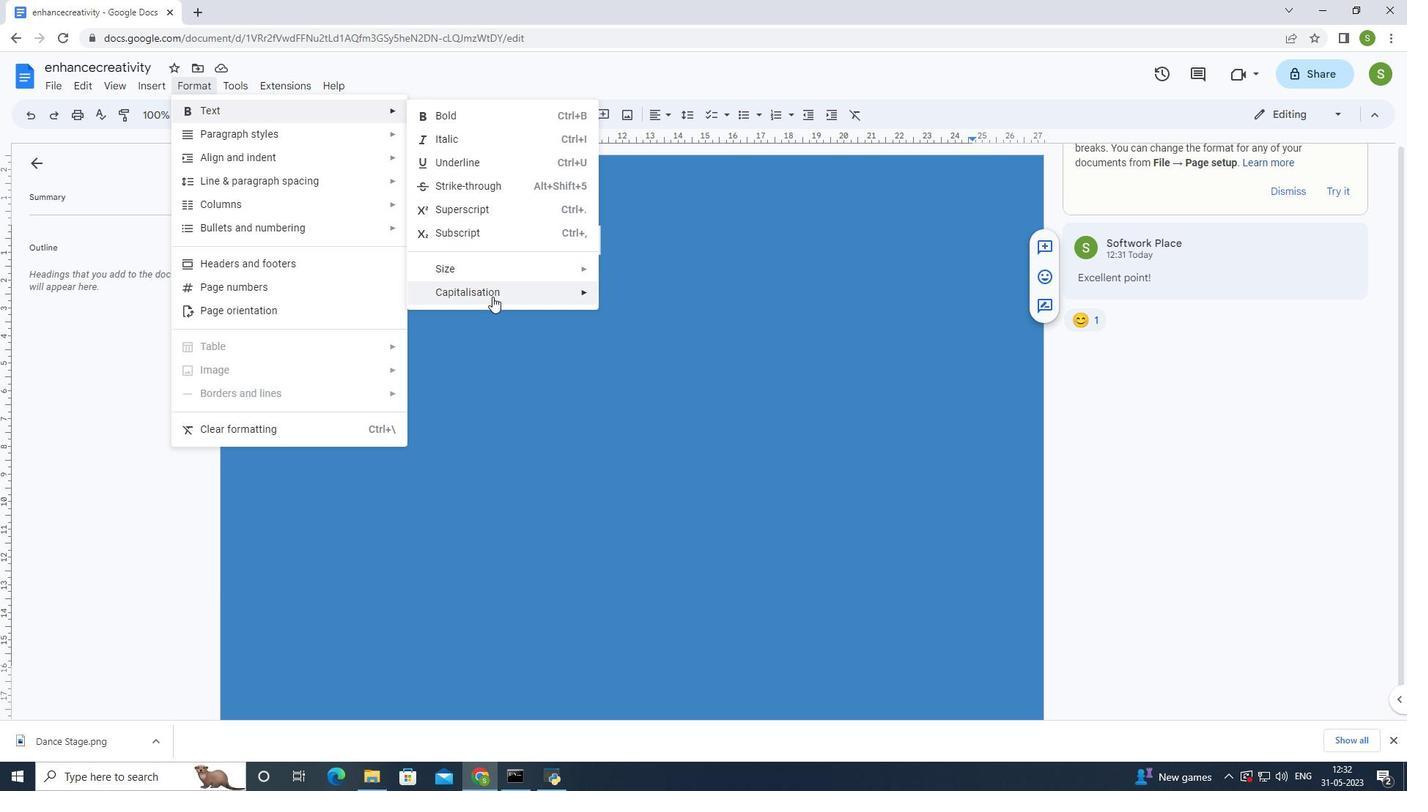 
Action: Mouse pressed left at (492, 296)
Screenshot: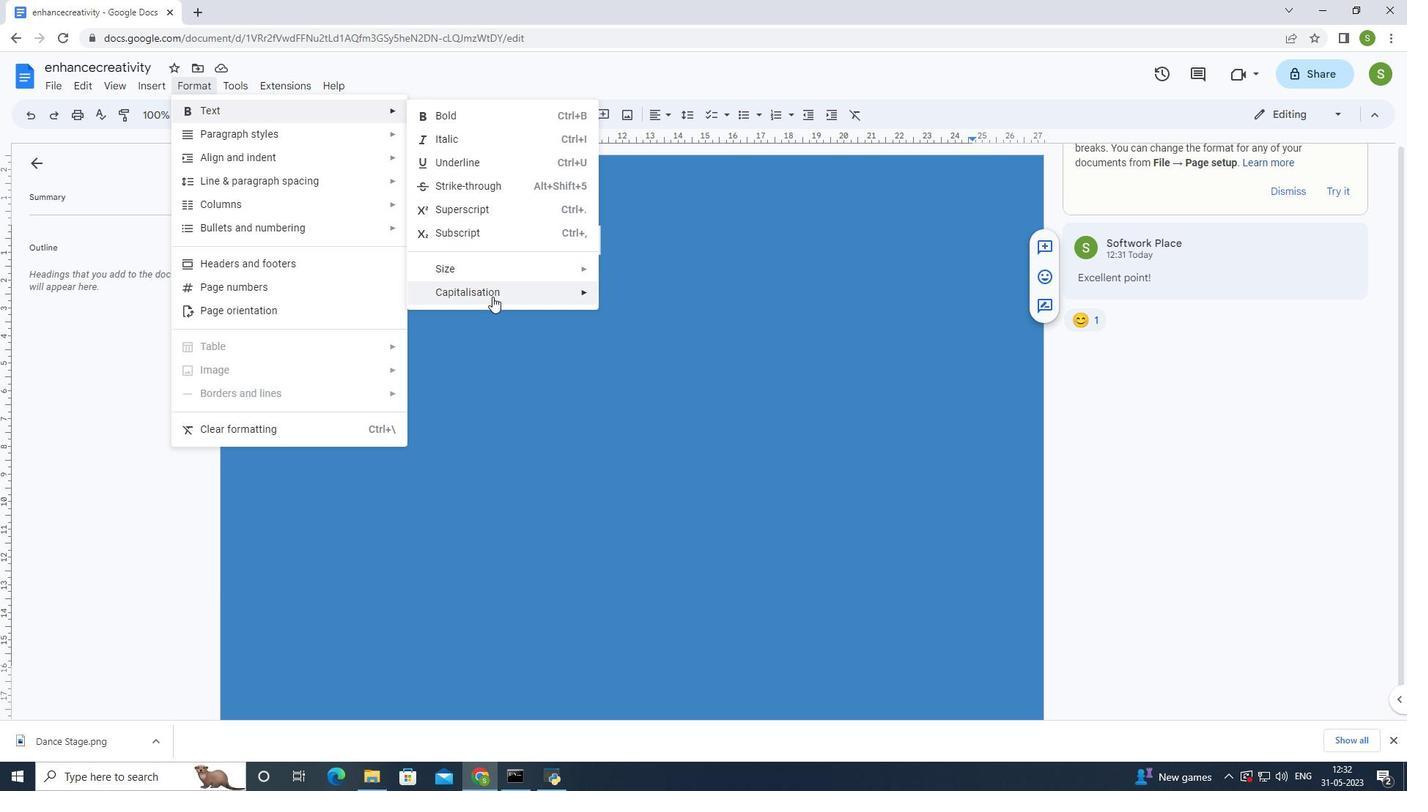 
Action: Mouse moved to (651, 303)
Screenshot: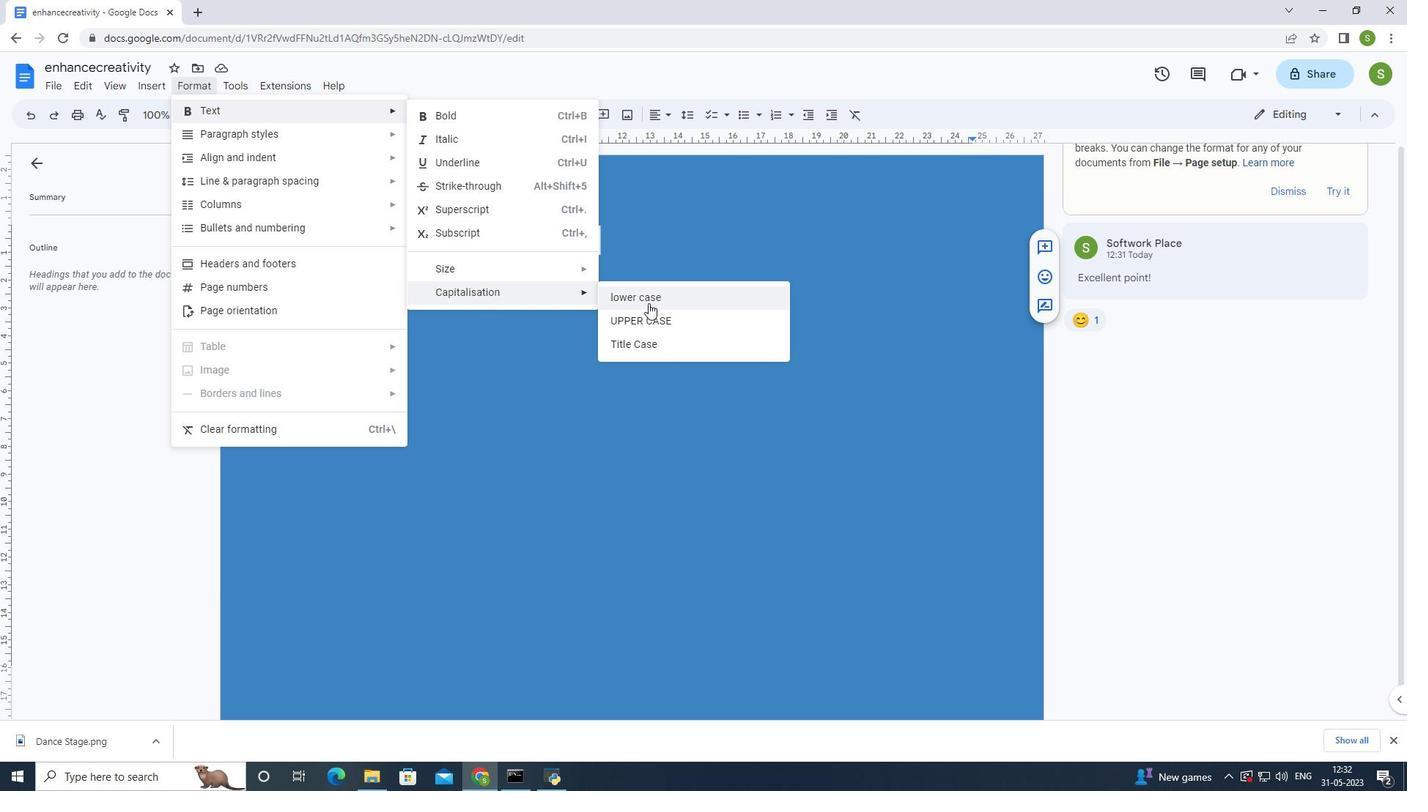 
Action: Mouse pressed left at (651, 303)
Screenshot: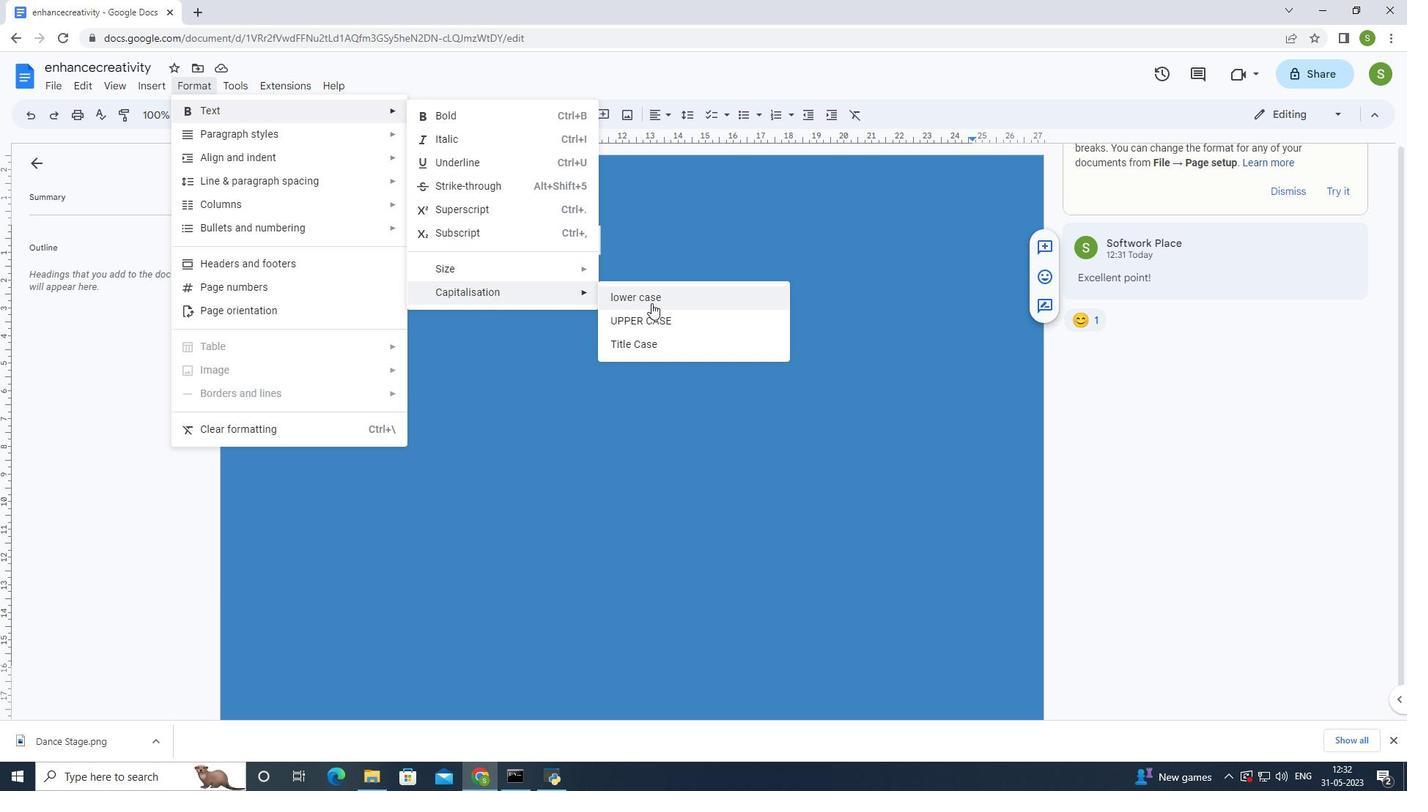 
Action: Mouse moved to (571, 307)
Screenshot: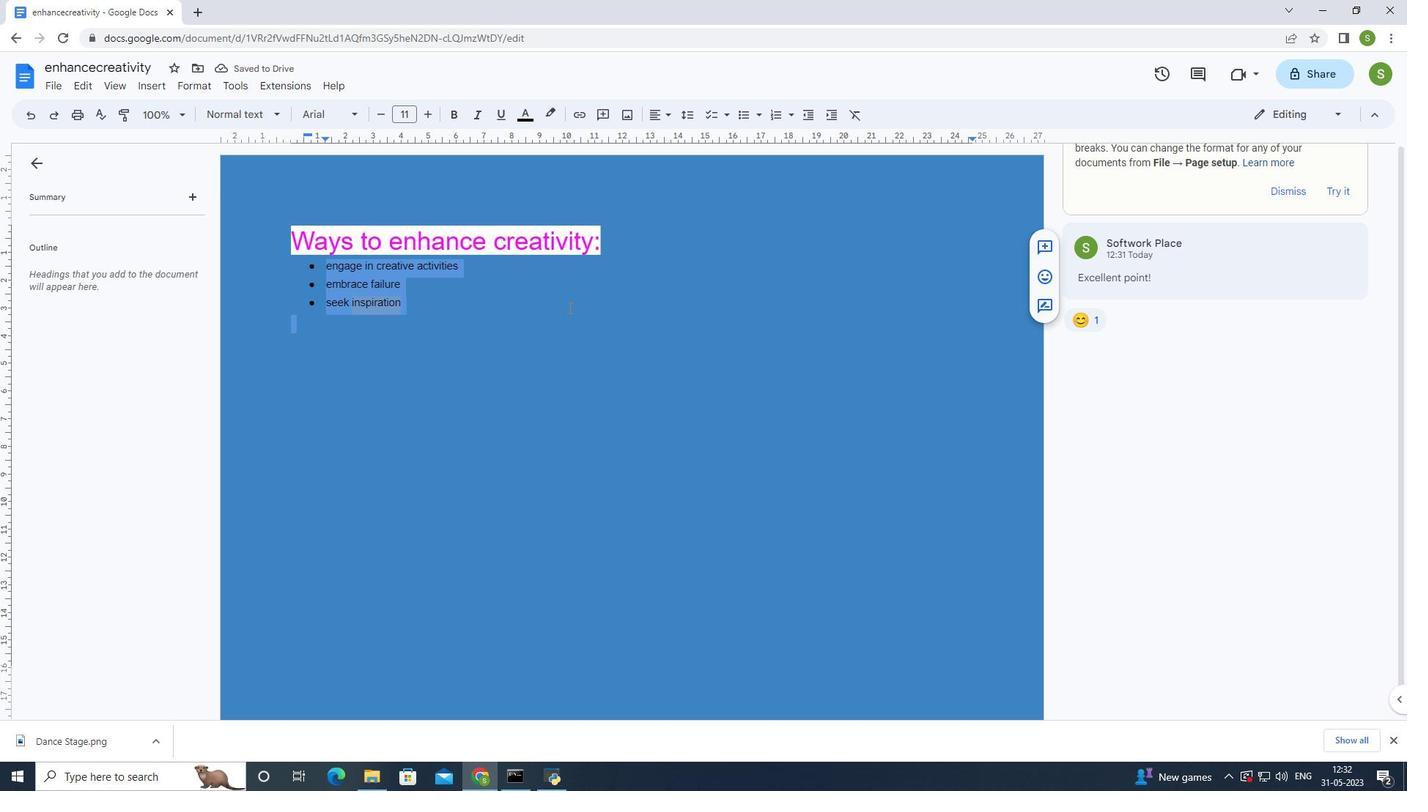 
Action: Mouse pressed left at (571, 307)
Screenshot: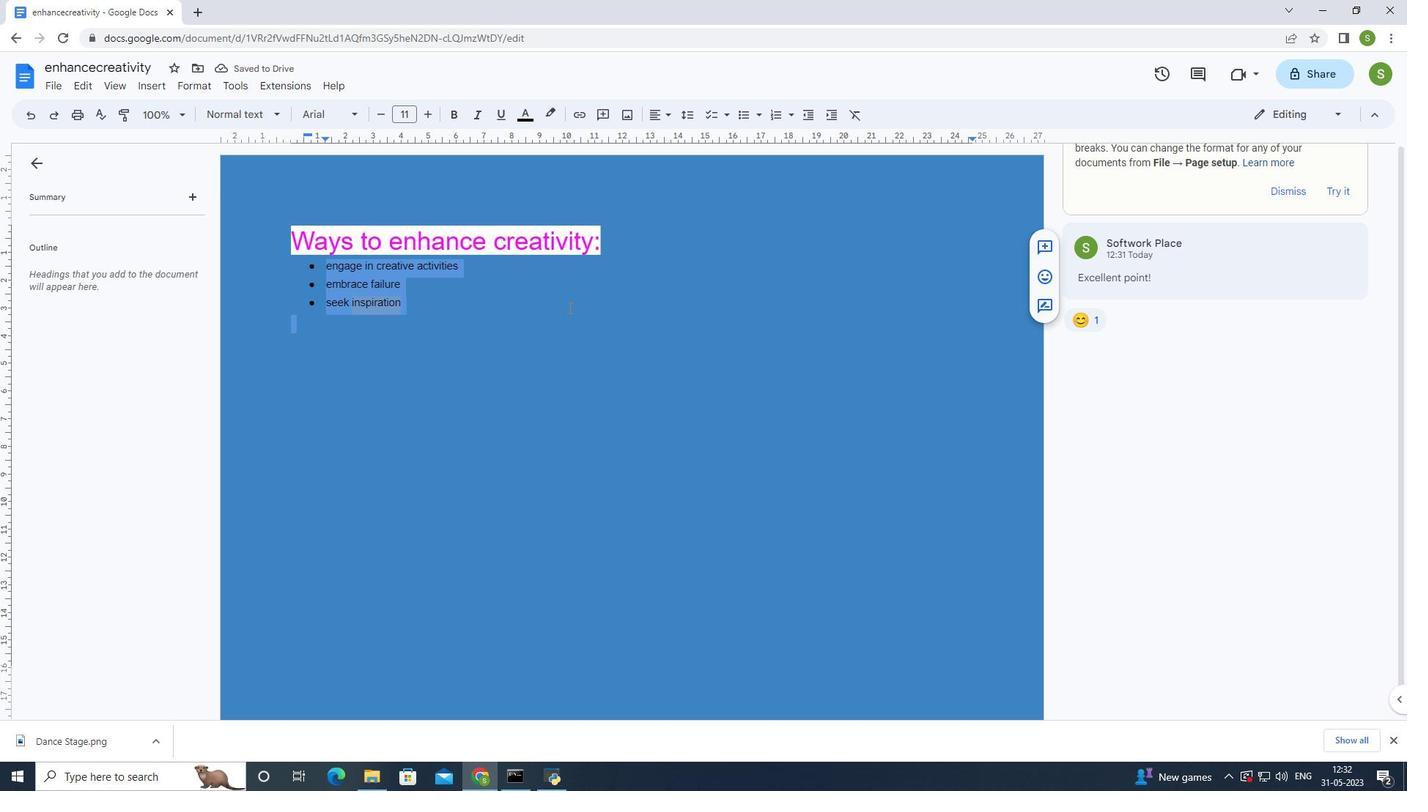 
Action: Mouse moved to (571, 288)
Screenshot: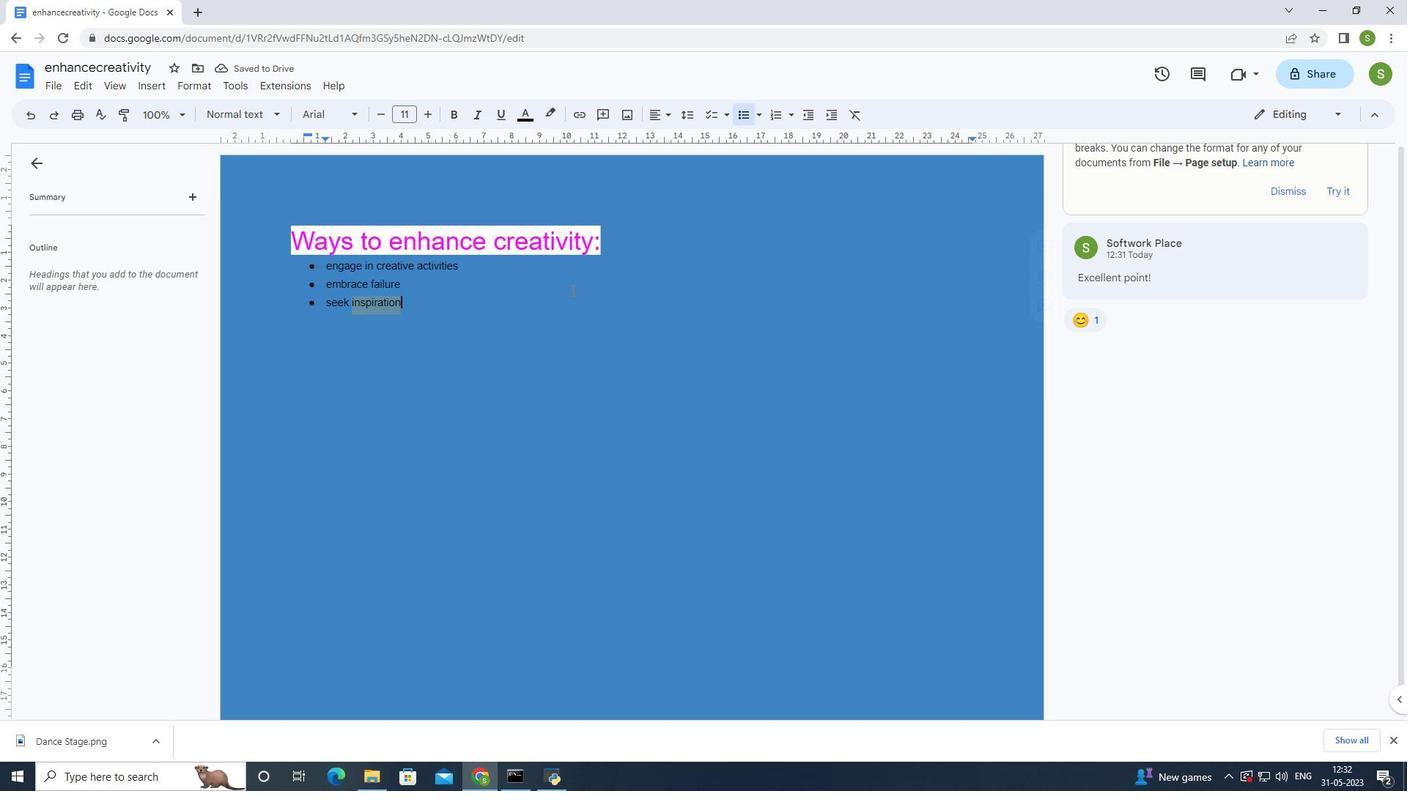 
